 Task: Search one way flight ticket for 2 adults, 4 children and 1 infant on lap in business from Newark: Newark Liberty International Airport to Greensboro: Piedmont Triad International Airport on 5-1-2023. Price is upto 20000. Outbound departure time preference is 7:00.
Action: Mouse moved to (170, 135)
Screenshot: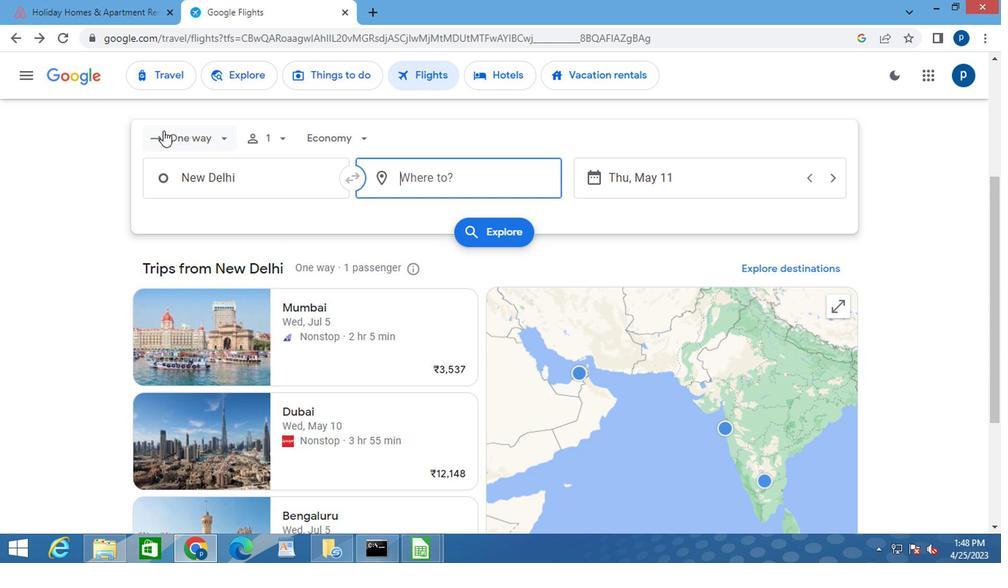 
Action: Mouse pressed left at (170, 135)
Screenshot: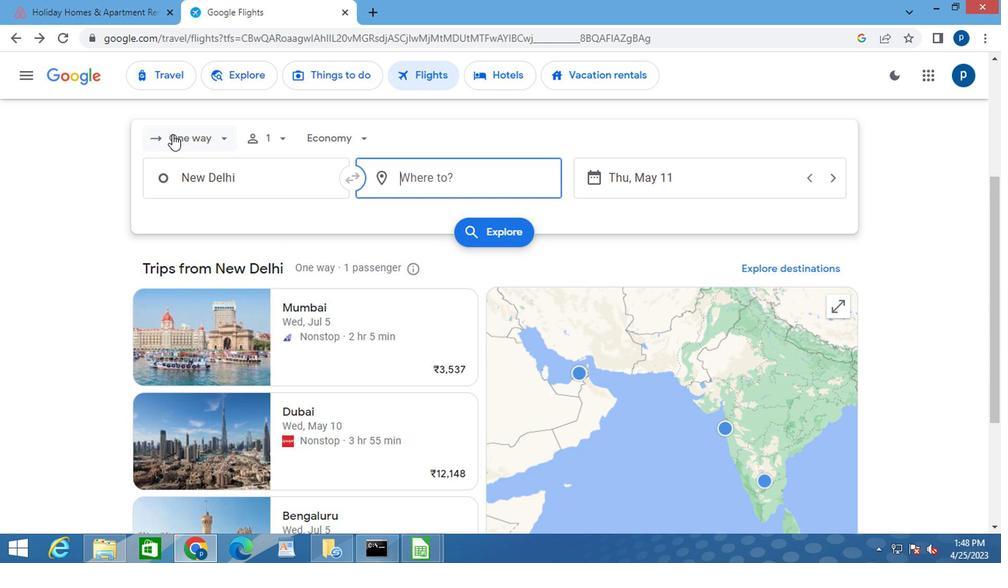 
Action: Mouse moved to (186, 204)
Screenshot: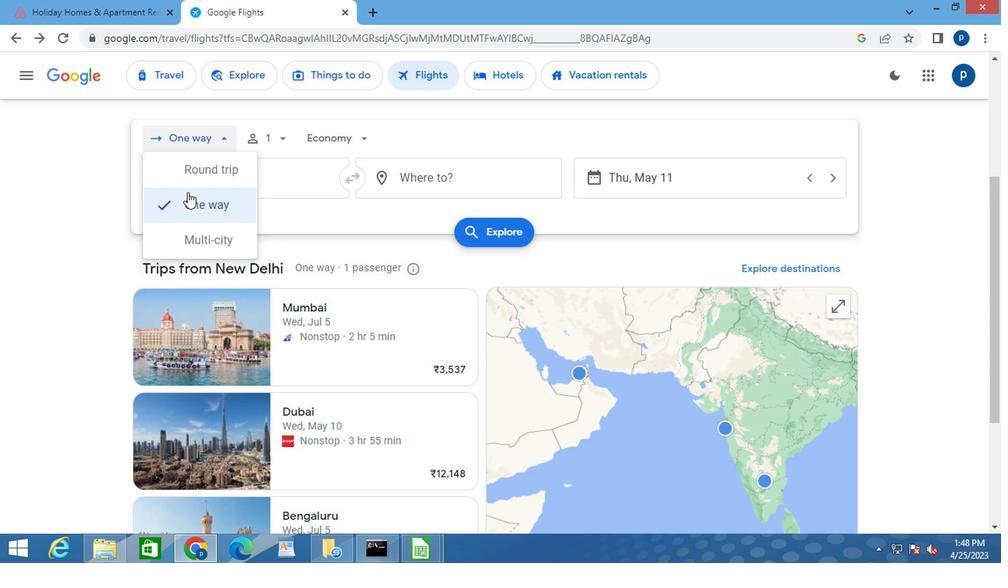 
Action: Mouse pressed left at (186, 204)
Screenshot: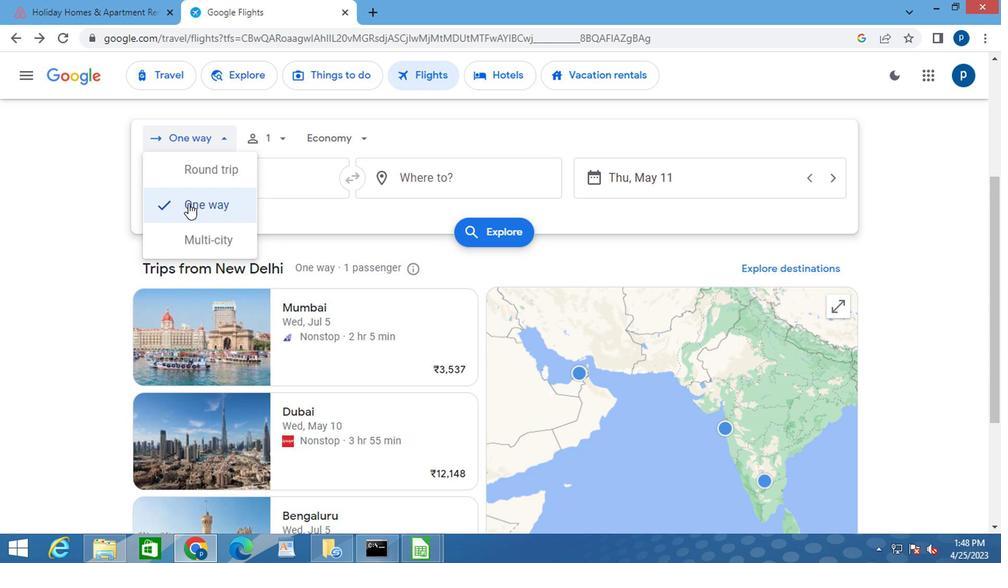 
Action: Mouse moved to (281, 136)
Screenshot: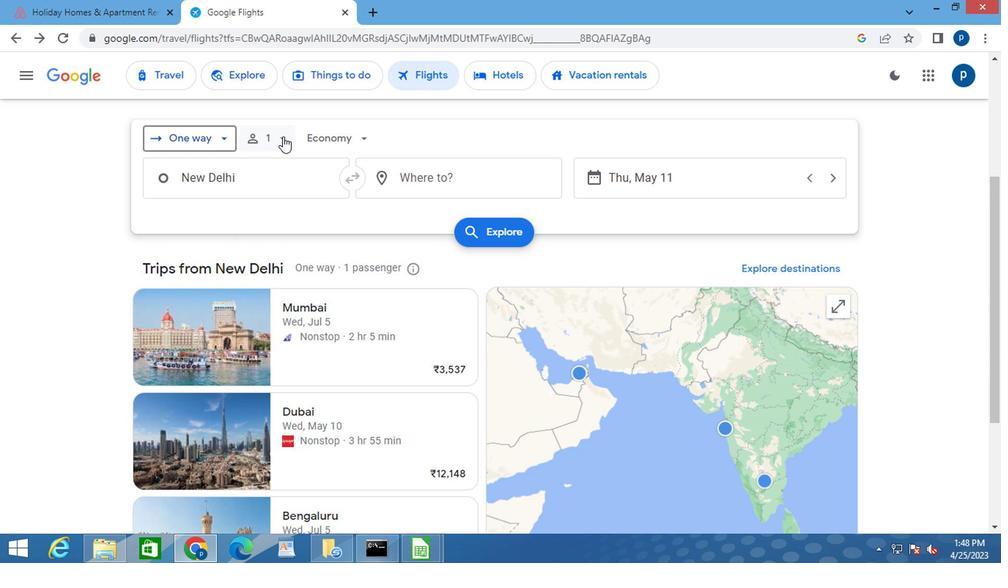 
Action: Mouse pressed left at (281, 136)
Screenshot: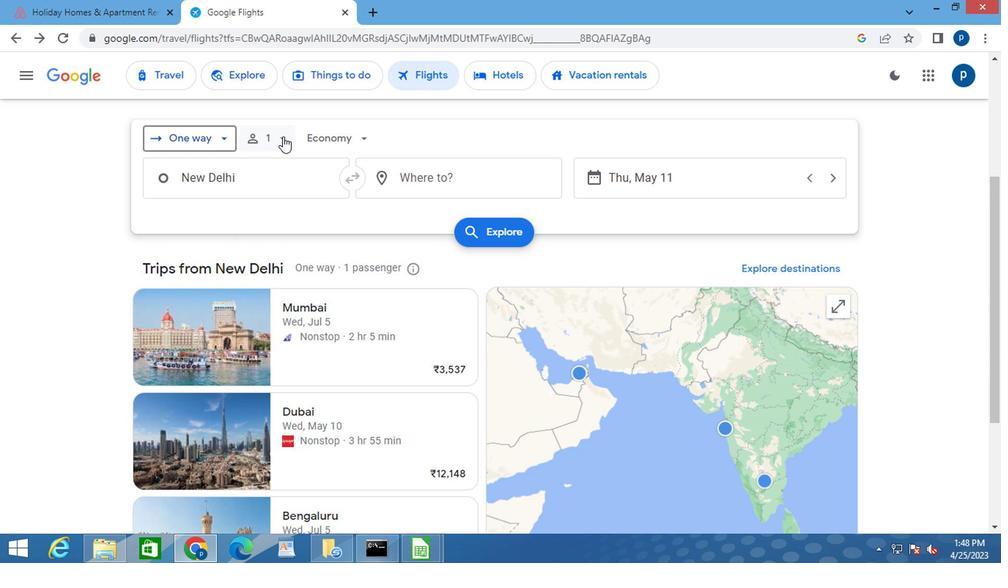 
Action: Mouse moved to (394, 179)
Screenshot: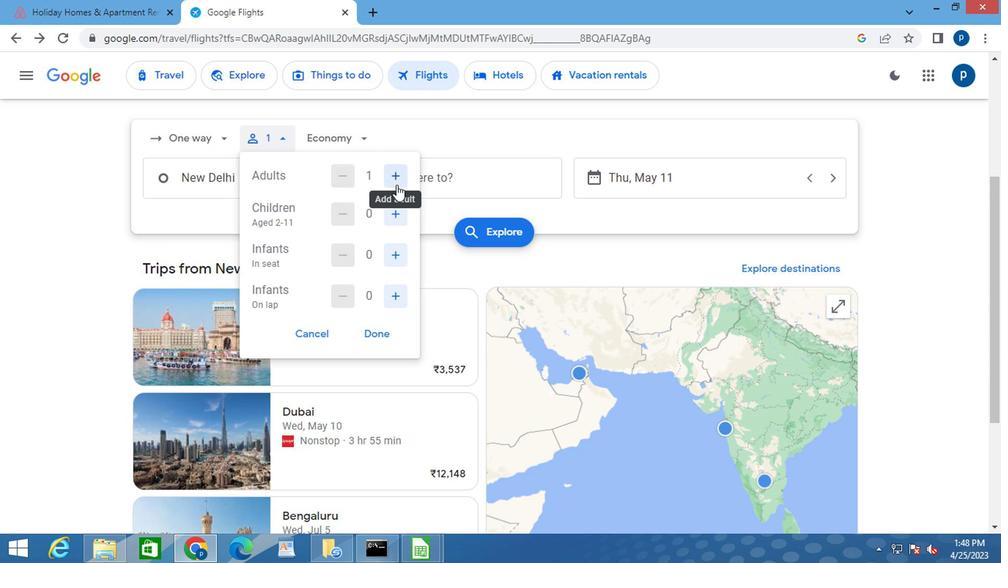 
Action: Mouse pressed left at (394, 179)
Screenshot: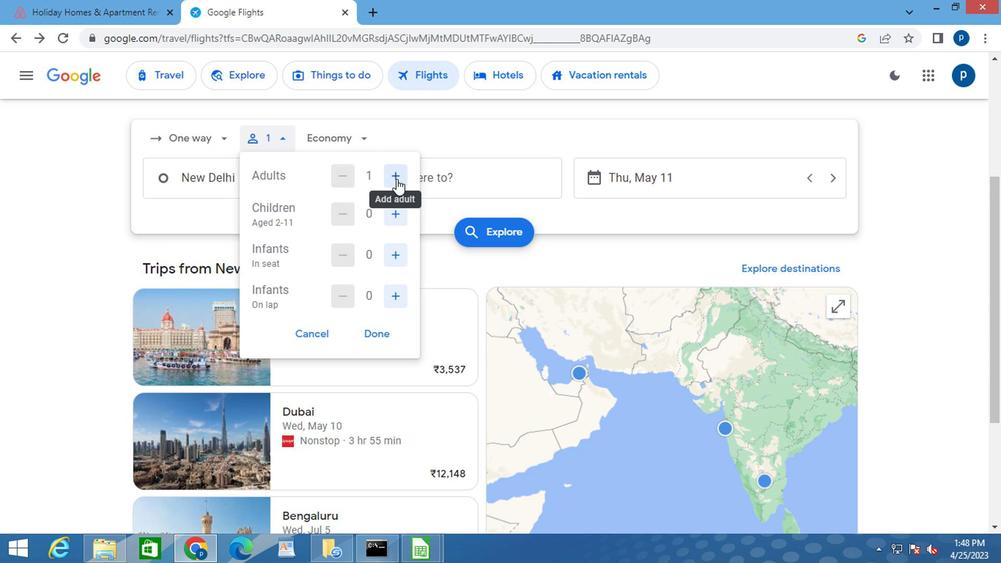 
Action: Mouse moved to (392, 210)
Screenshot: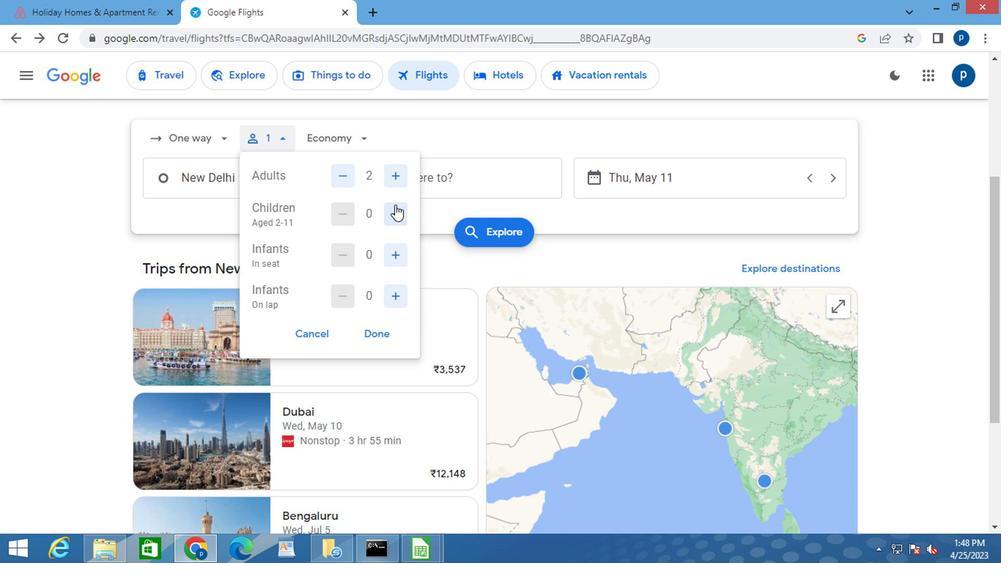 
Action: Mouse pressed left at (392, 210)
Screenshot: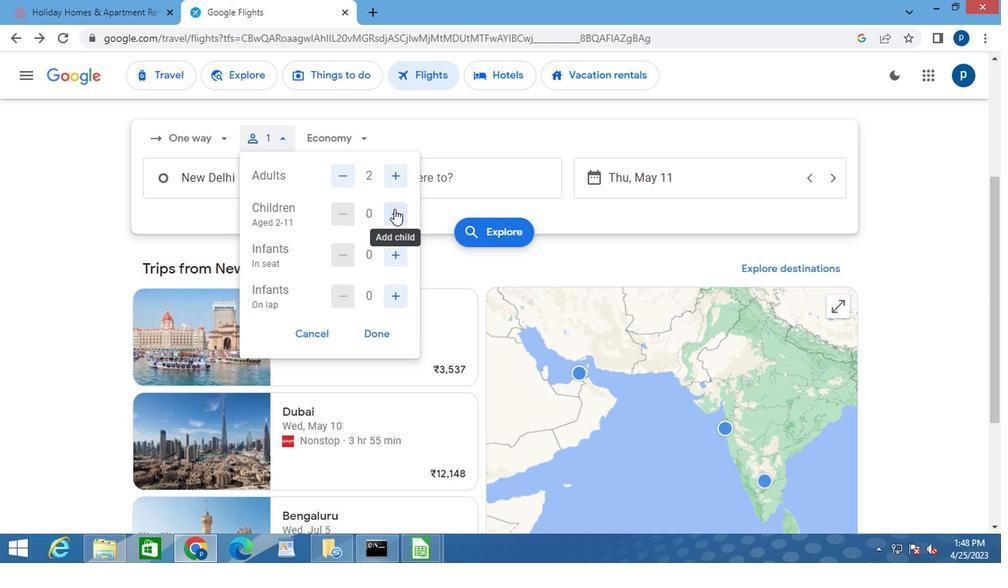 
Action: Mouse pressed left at (392, 210)
Screenshot: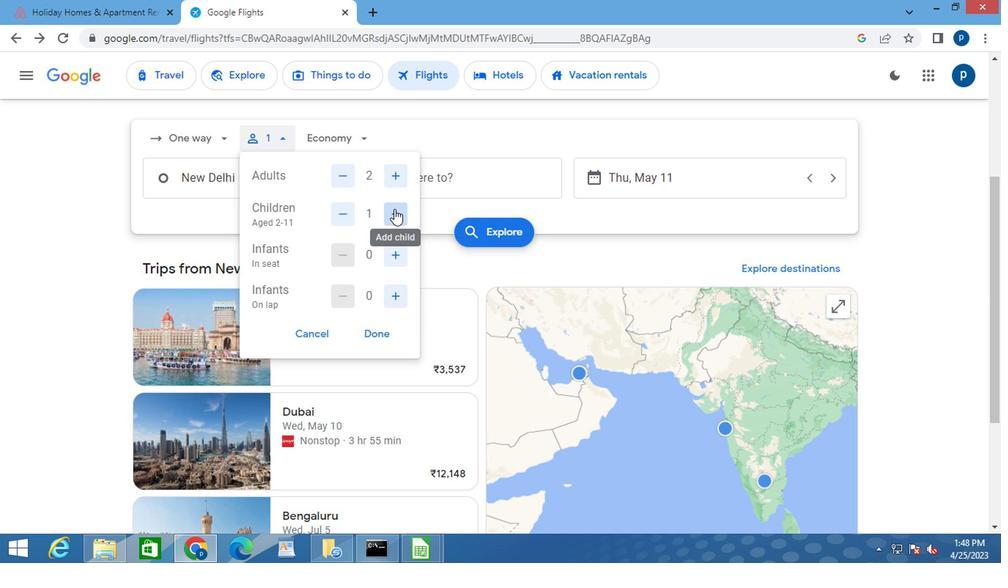 
Action: Mouse pressed left at (392, 210)
Screenshot: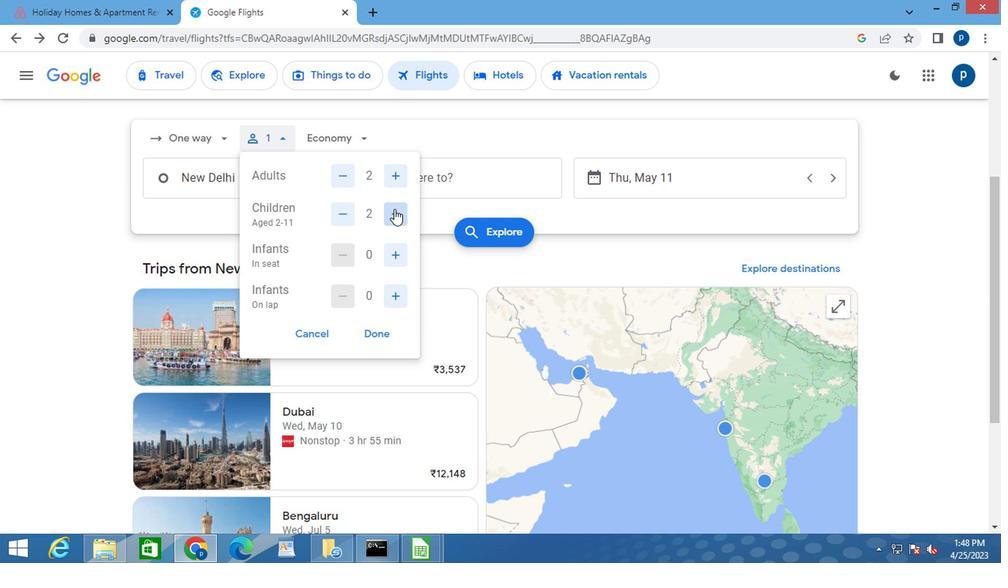 
Action: Mouse pressed left at (392, 210)
Screenshot: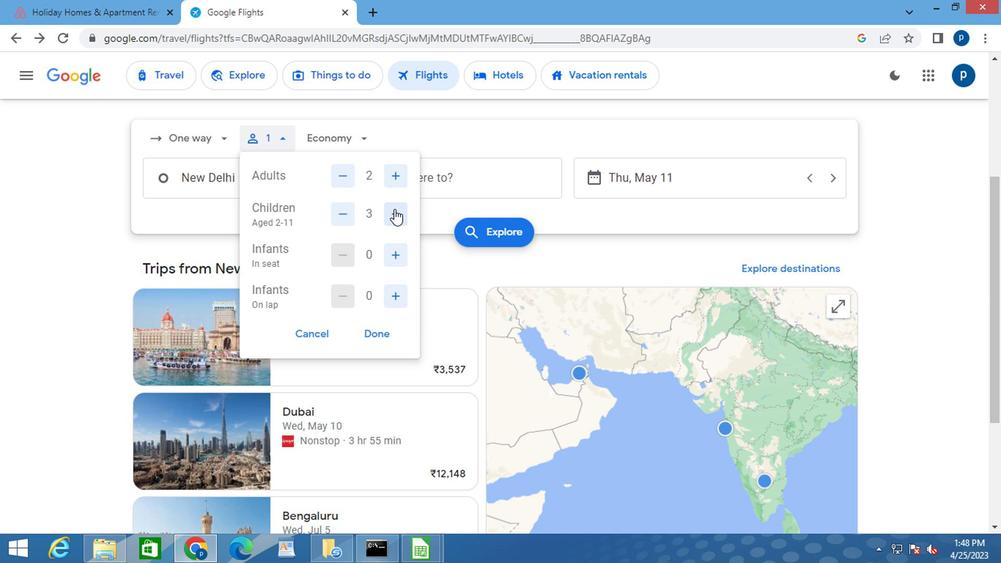 
Action: Mouse moved to (389, 299)
Screenshot: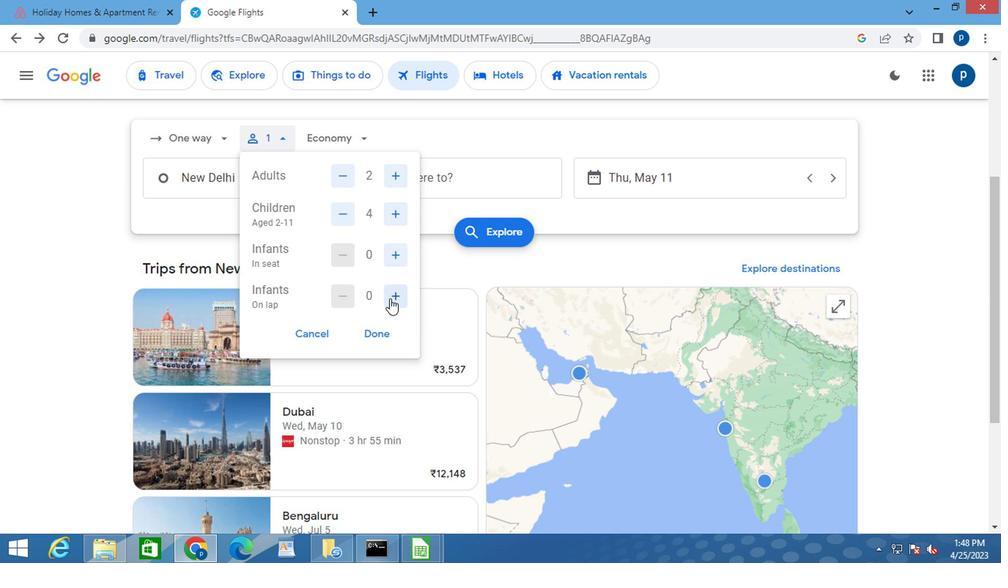 
Action: Mouse pressed left at (389, 299)
Screenshot: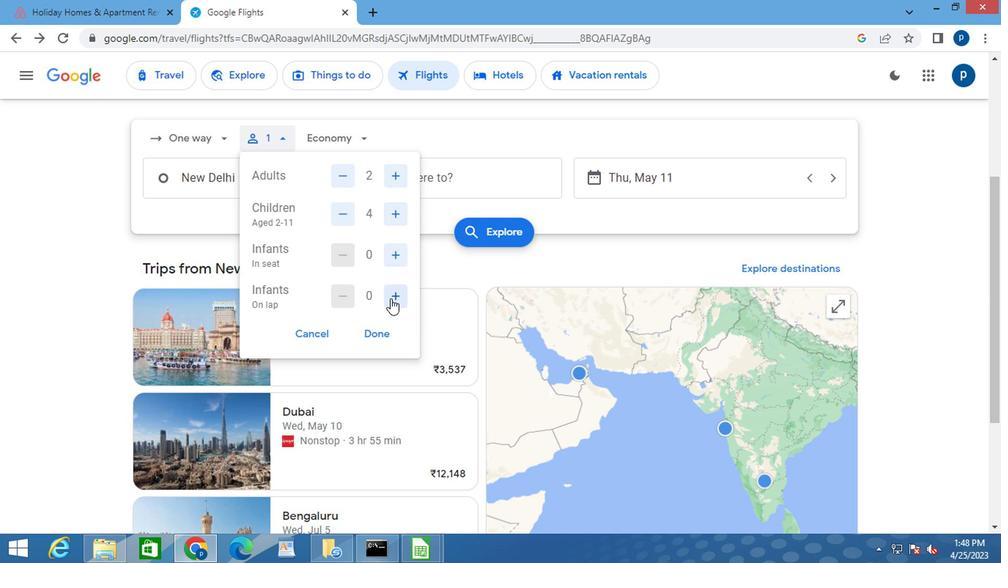 
Action: Mouse moved to (376, 329)
Screenshot: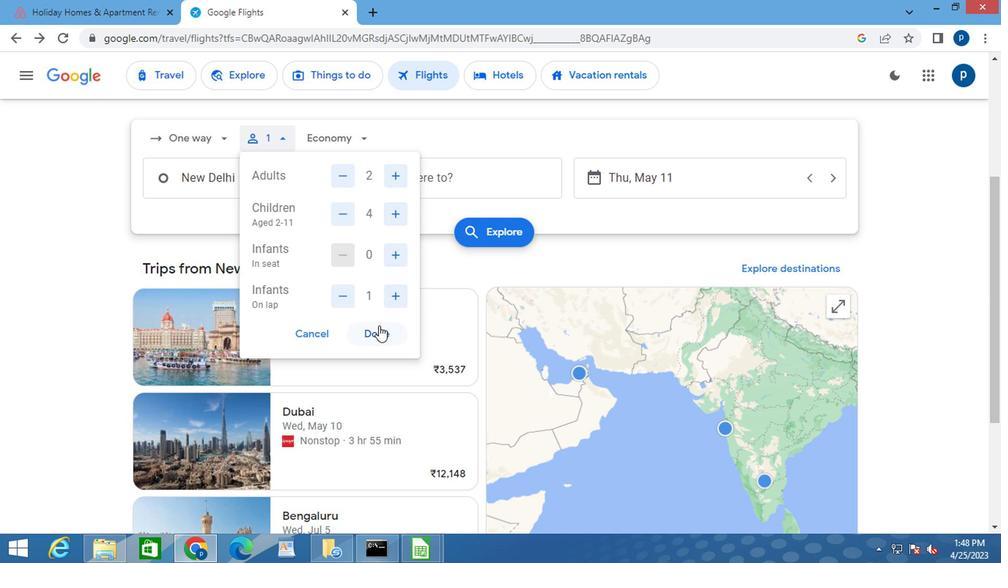 
Action: Mouse pressed left at (376, 329)
Screenshot: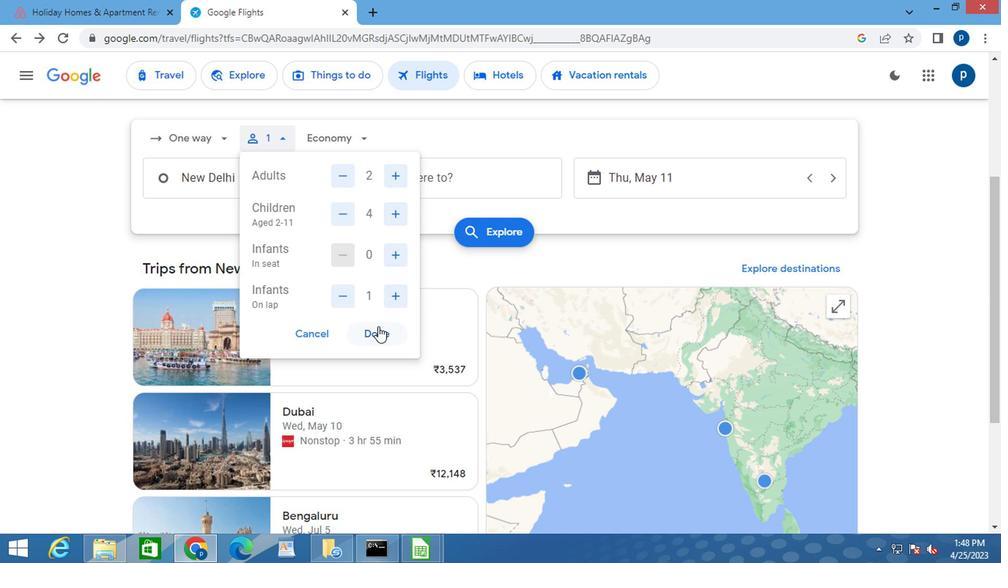 
Action: Mouse moved to (339, 133)
Screenshot: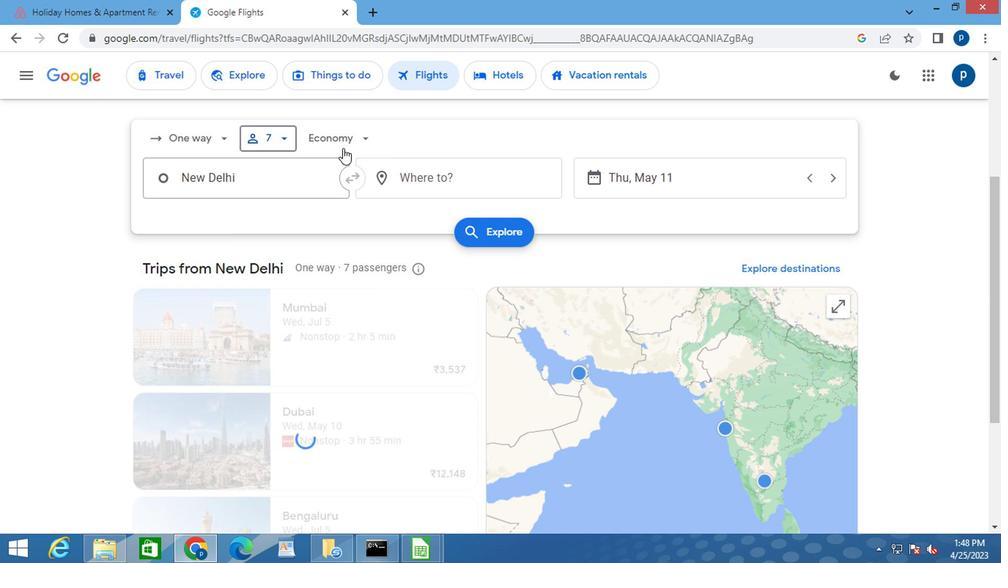 
Action: Mouse pressed left at (339, 133)
Screenshot: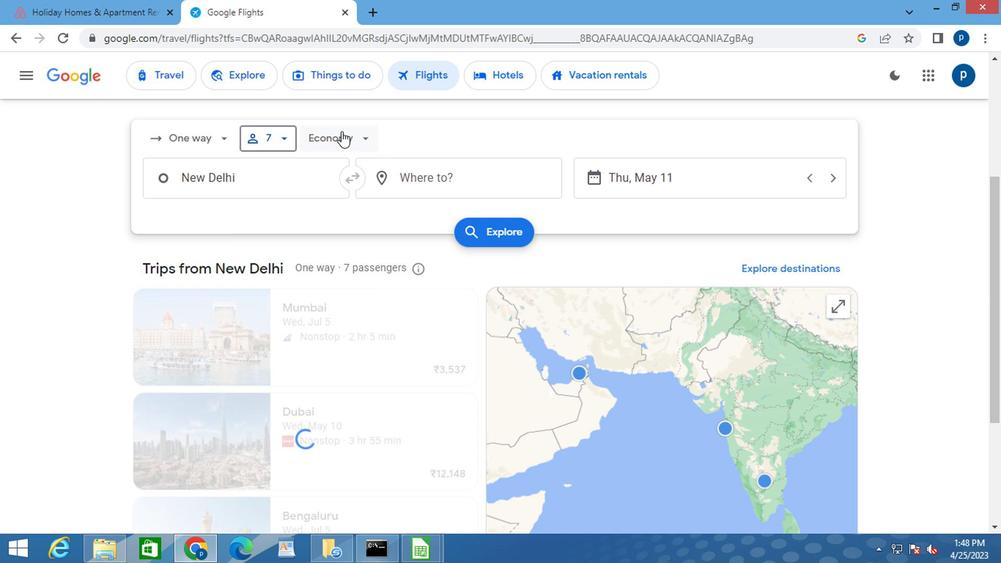 
Action: Mouse moved to (368, 238)
Screenshot: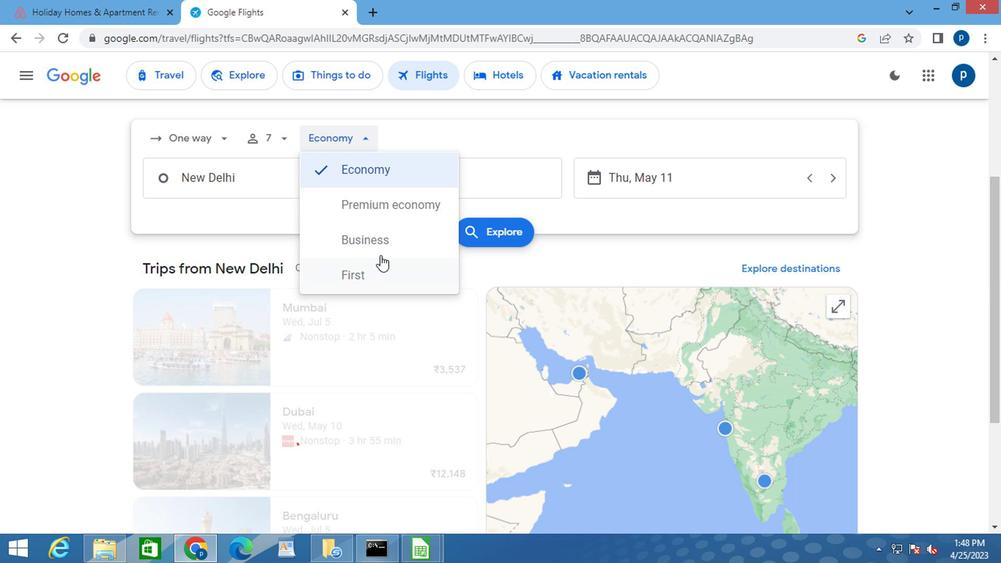 
Action: Mouse pressed left at (368, 238)
Screenshot: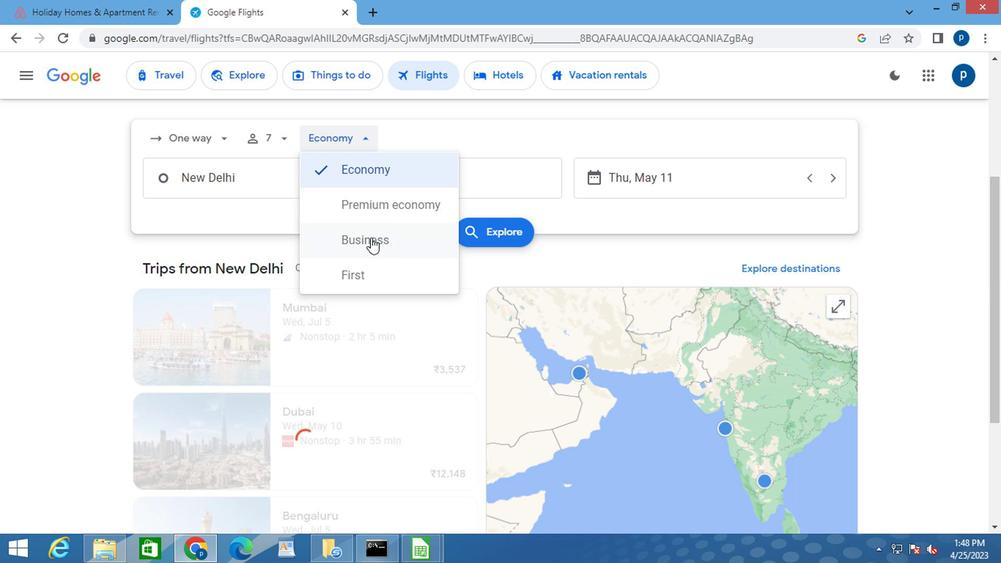 
Action: Mouse moved to (208, 183)
Screenshot: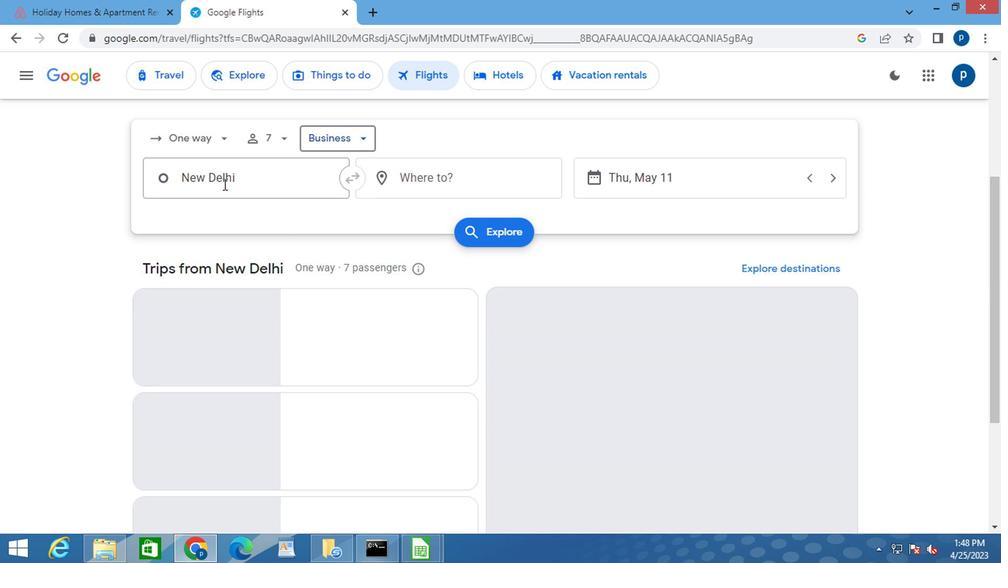 
Action: Mouse pressed left at (208, 183)
Screenshot: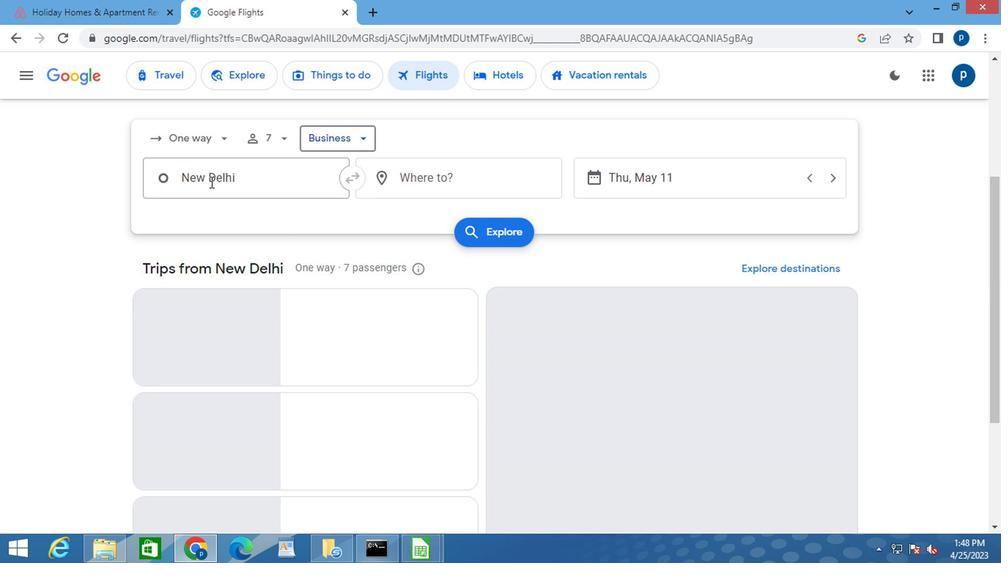 
Action: Mouse pressed left at (208, 183)
Screenshot: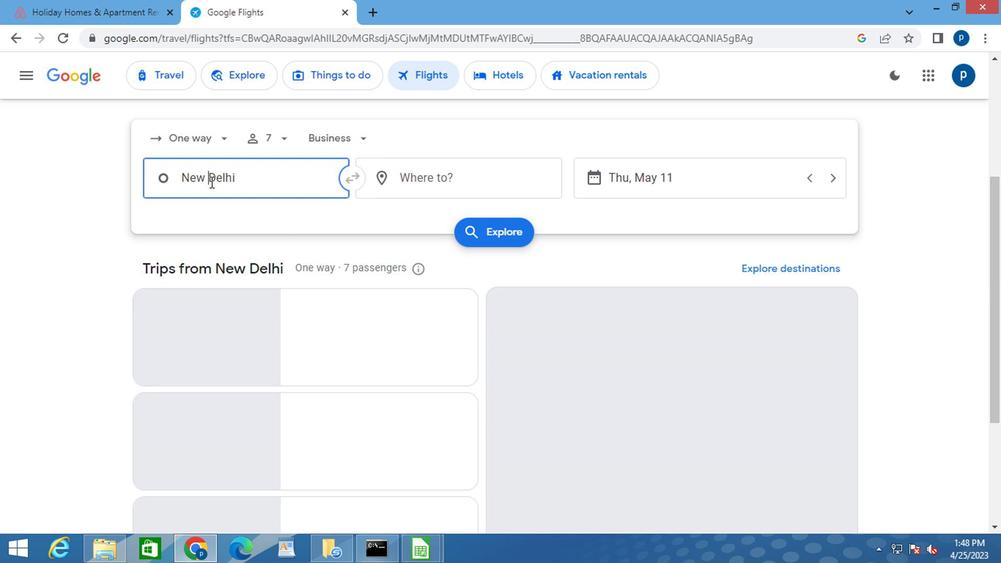 
Action: Mouse moved to (208, 182)
Screenshot: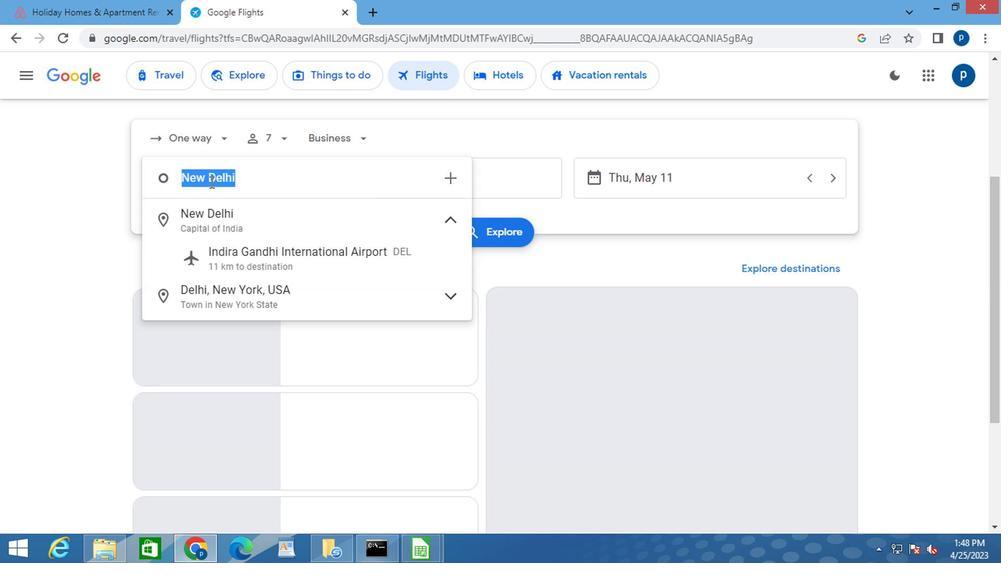 
Action: Key pressed <Key.delete><Key.caps_lock>n<Key.caps_lock><Key.backspace>n<Key.caps_lock>ewark<Key.space><Key.caps_lock>l<Key.caps_lock>iber
Screenshot: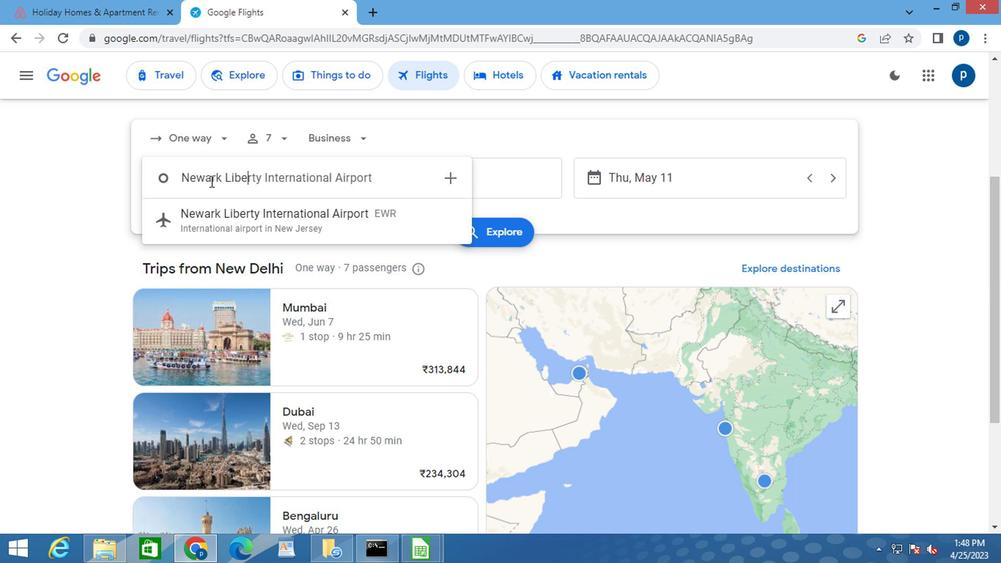 
Action: Mouse moved to (236, 227)
Screenshot: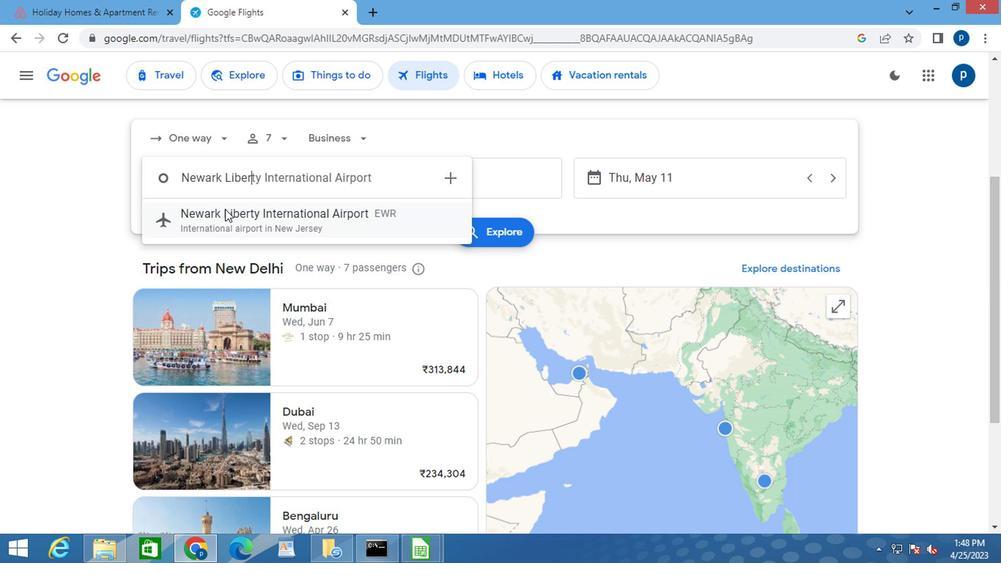 
Action: Mouse pressed left at (236, 227)
Screenshot: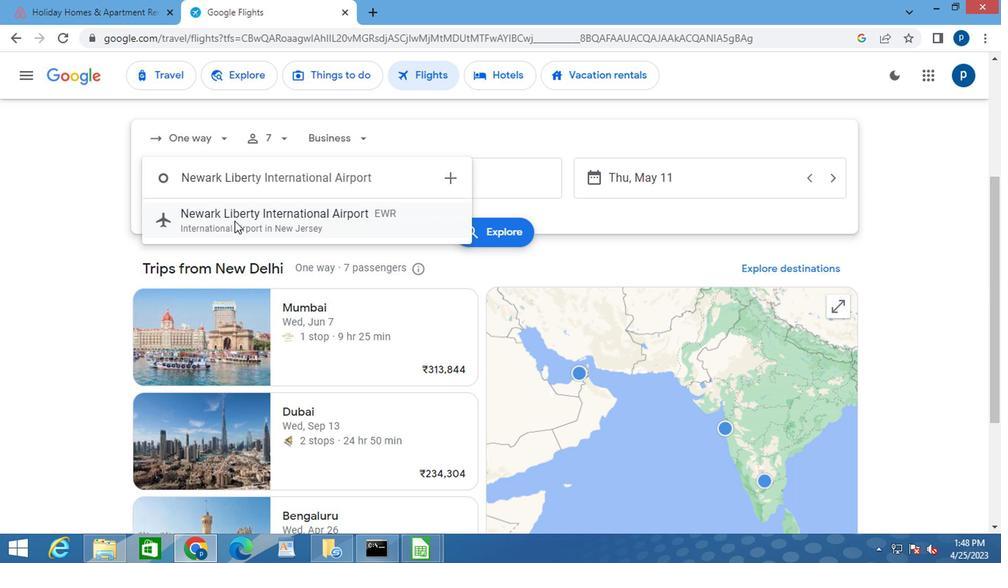 
Action: Mouse moved to (435, 184)
Screenshot: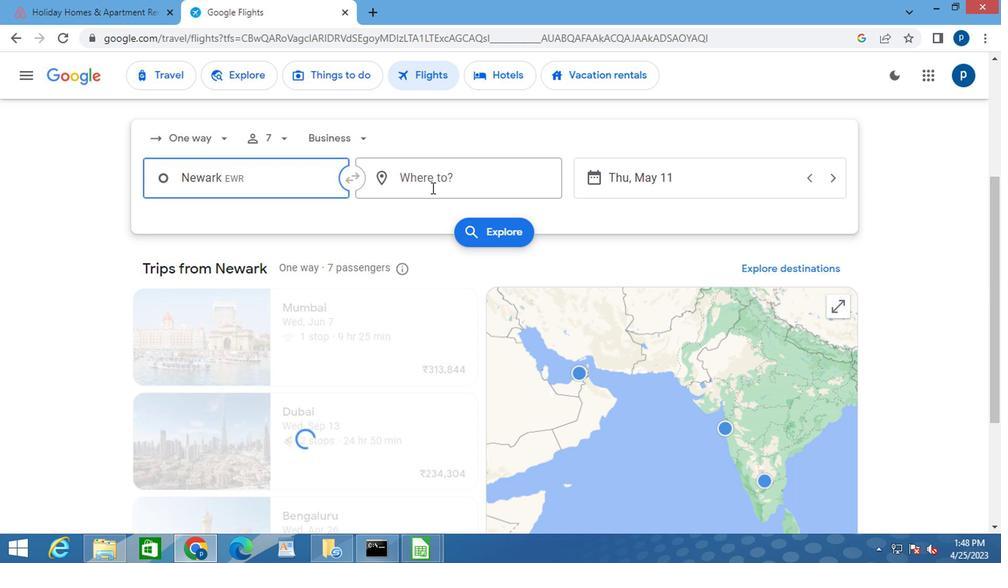
Action: Mouse pressed left at (435, 184)
Screenshot: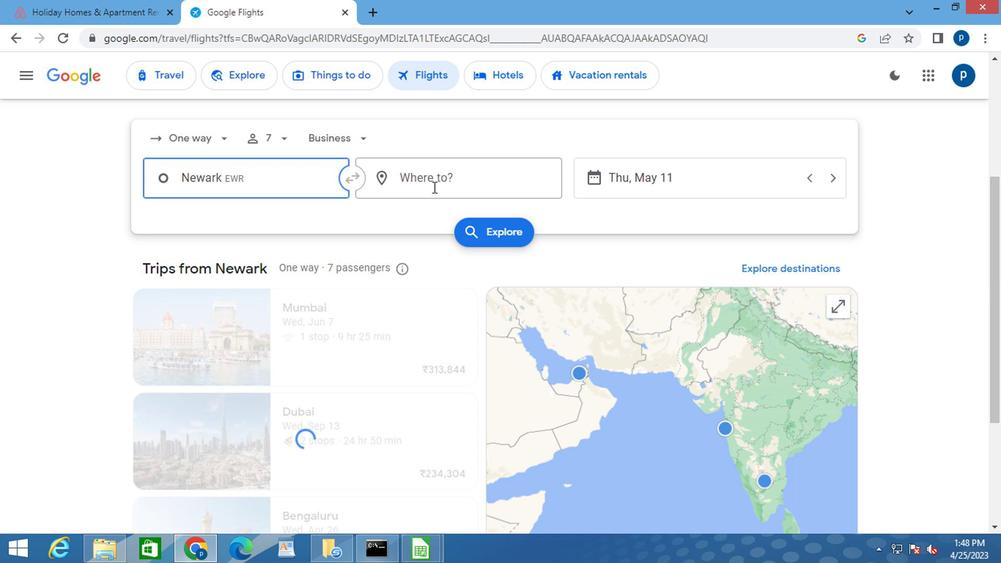 
Action: Key pressed <Key.caps_lock>p<Key.caps_lock>iedmon
Screenshot: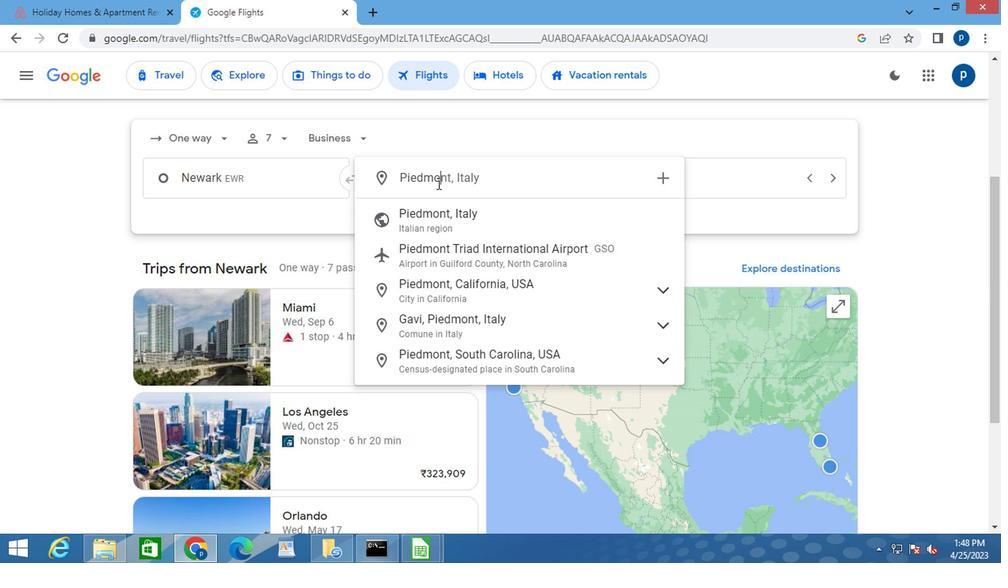 
Action: Mouse moved to (463, 253)
Screenshot: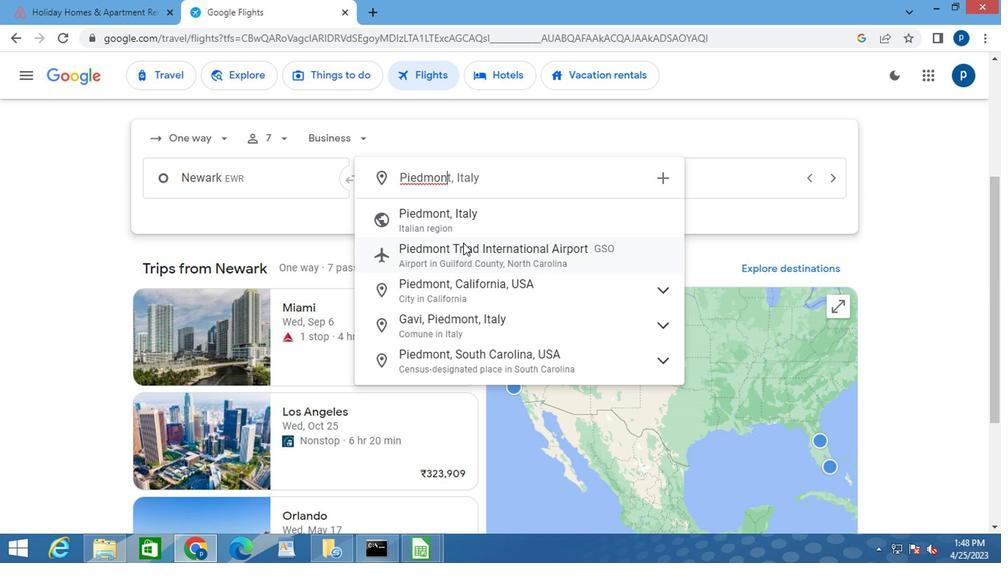 
Action: Mouse pressed left at (463, 253)
Screenshot: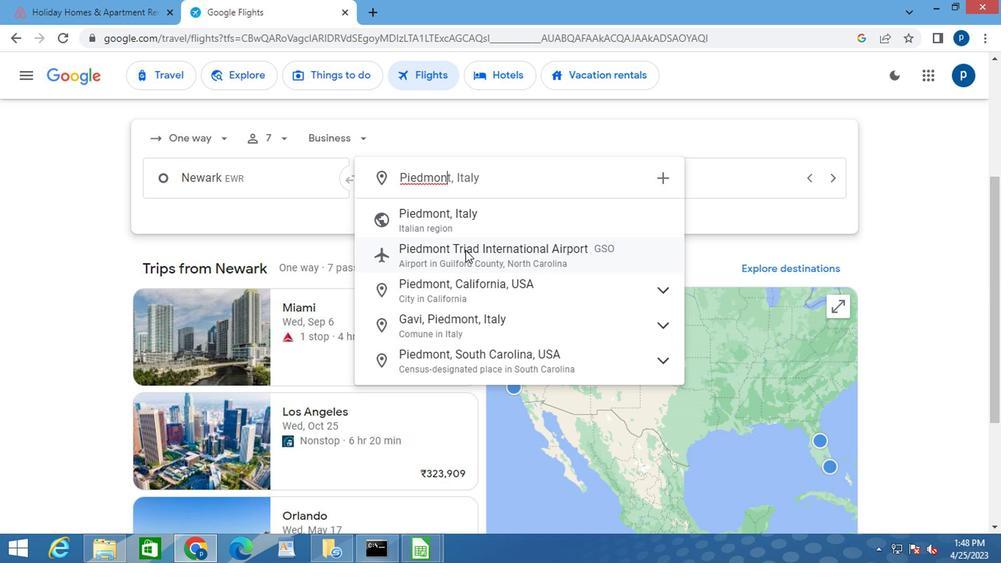 
Action: Mouse moved to (593, 181)
Screenshot: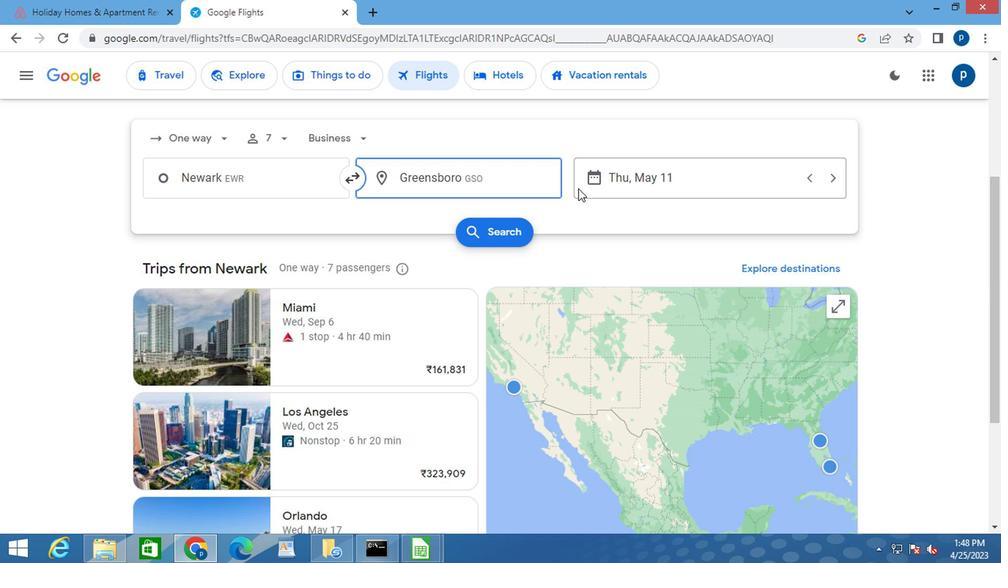 
Action: Mouse pressed left at (593, 181)
Screenshot: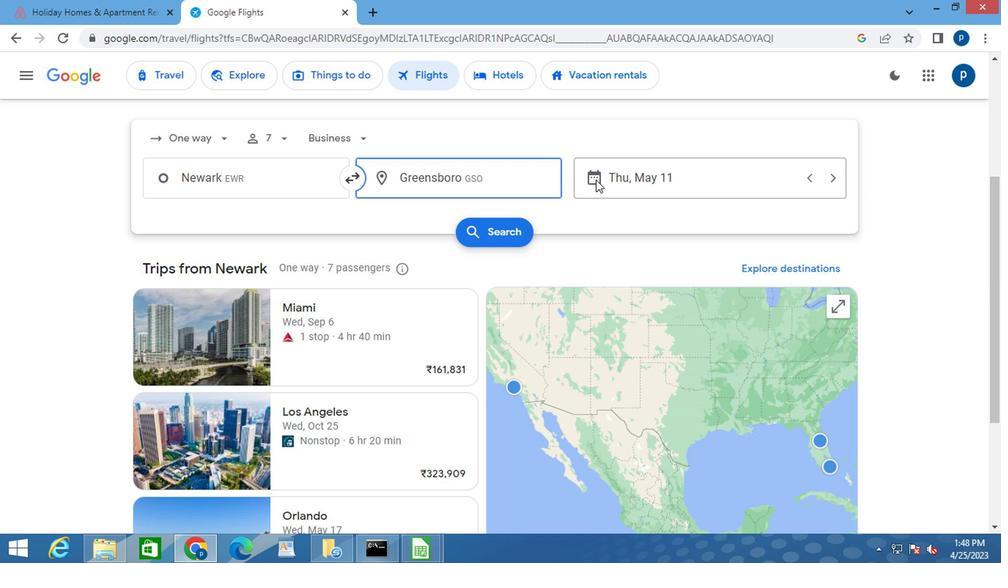 
Action: Mouse moved to (635, 268)
Screenshot: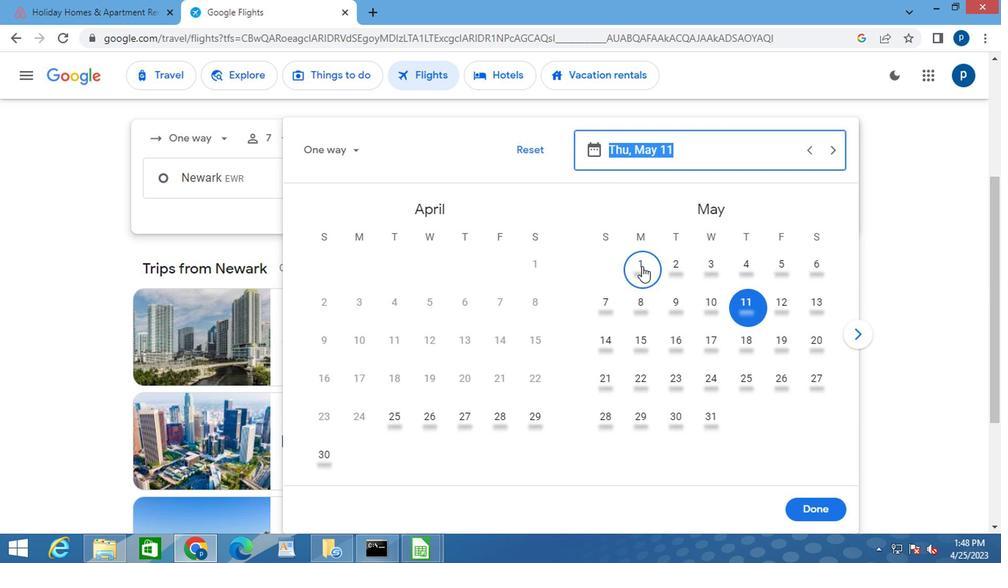
Action: Mouse pressed left at (635, 268)
Screenshot: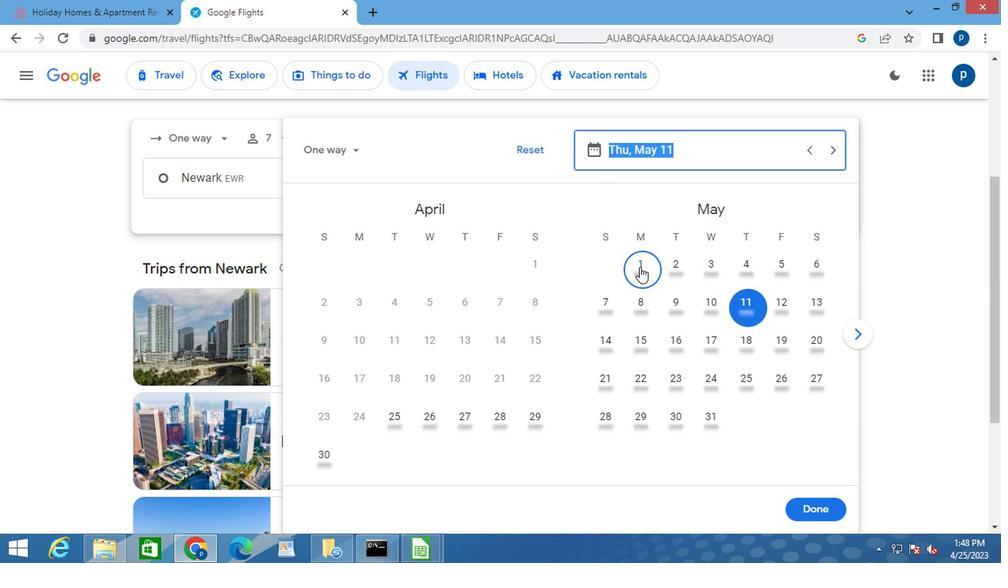 
Action: Mouse moved to (819, 515)
Screenshot: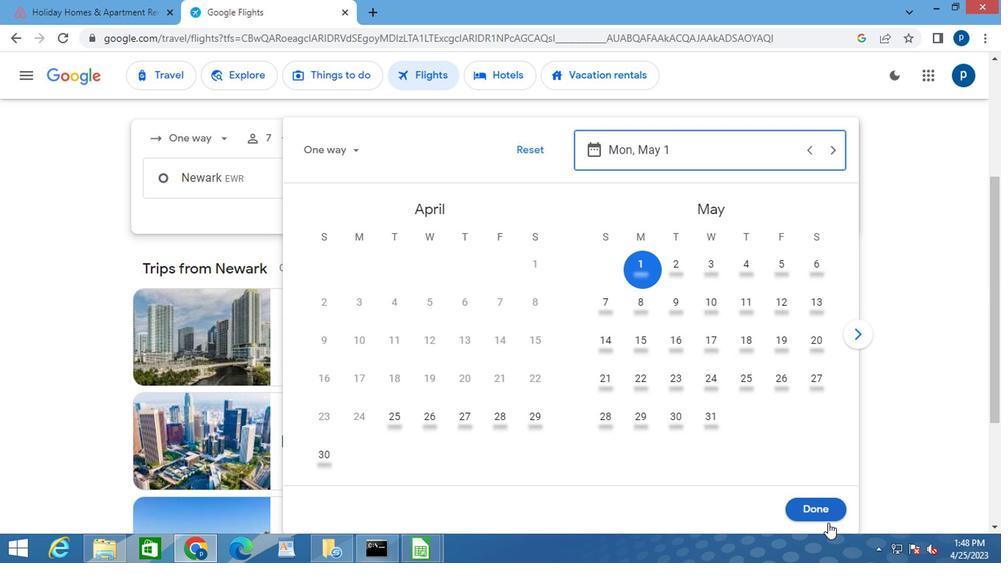 
Action: Mouse pressed left at (819, 515)
Screenshot: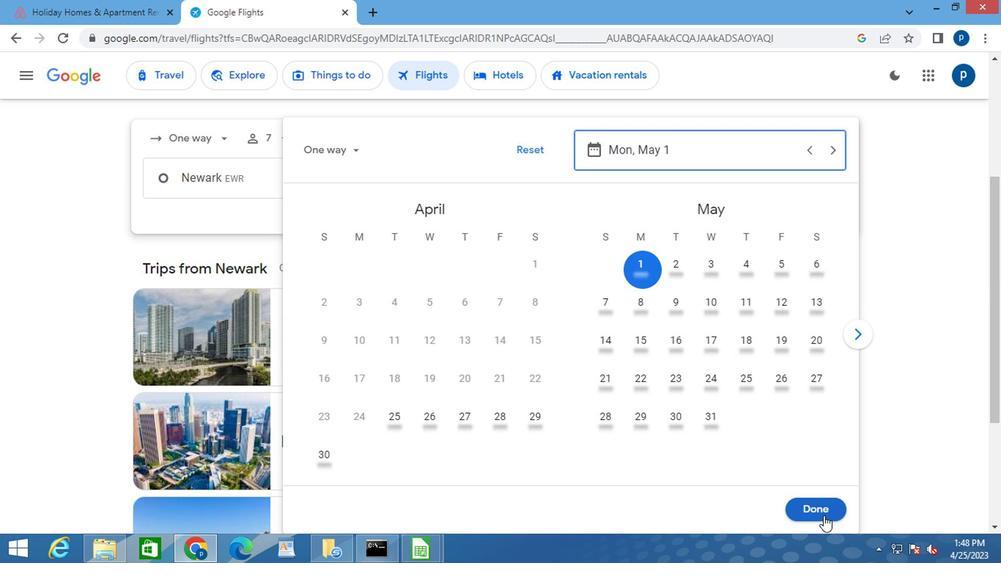 
Action: Mouse moved to (485, 242)
Screenshot: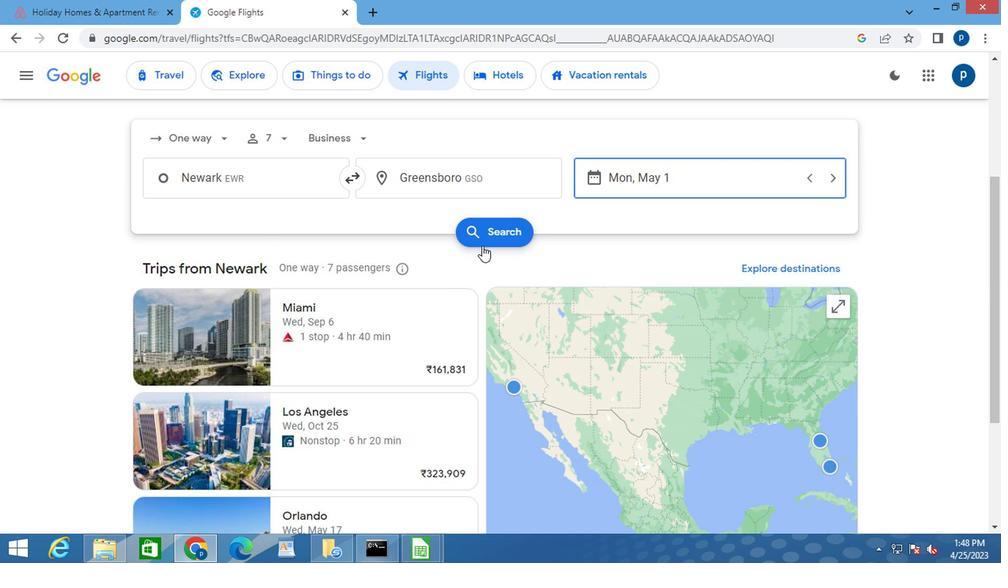 
Action: Mouse pressed left at (485, 242)
Screenshot: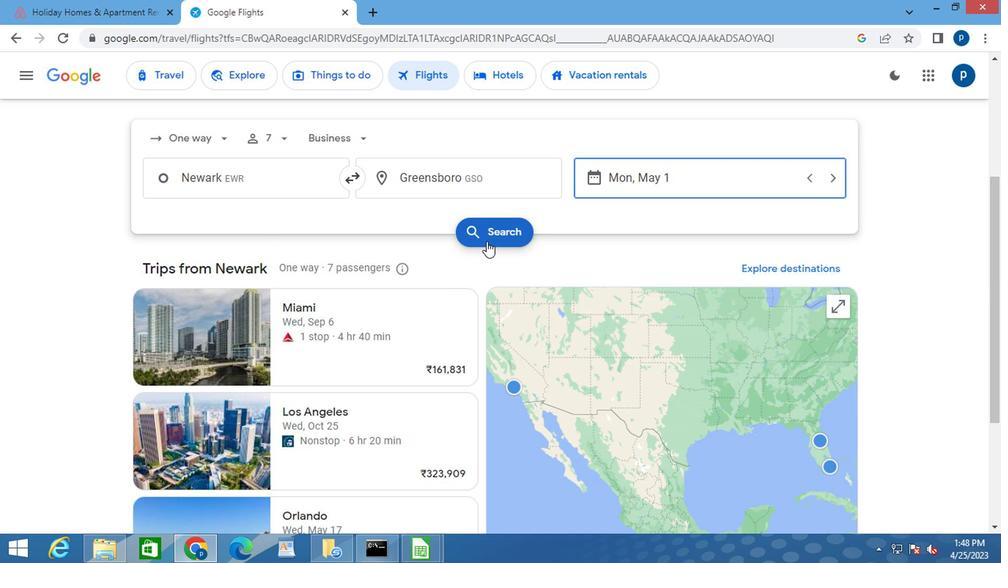 
Action: Mouse moved to (152, 209)
Screenshot: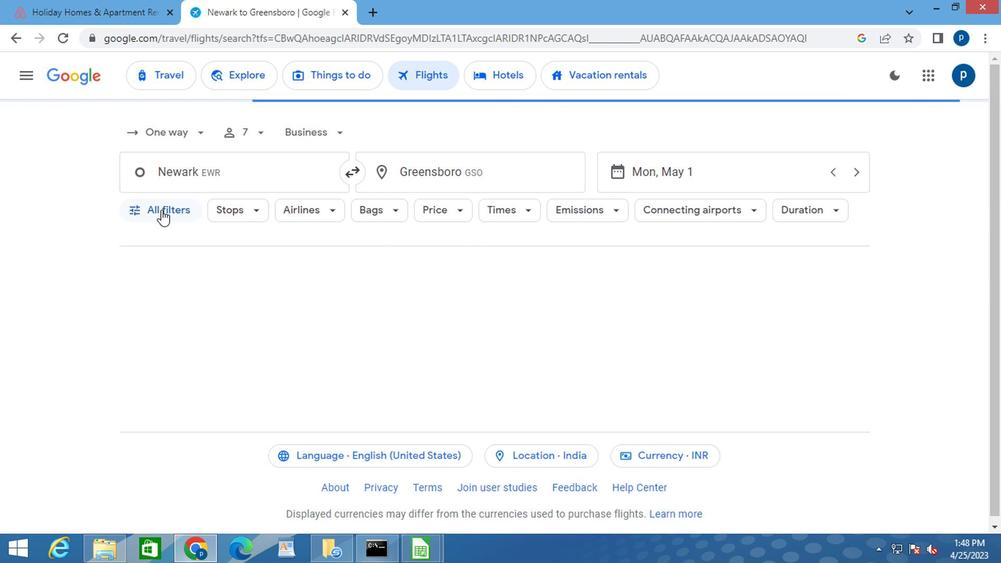 
Action: Mouse pressed left at (152, 209)
Screenshot: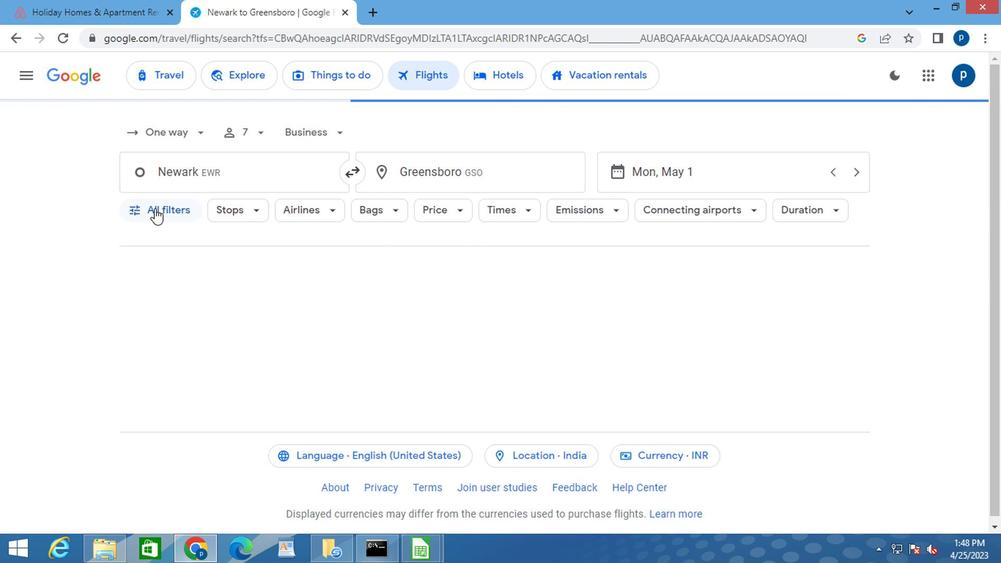 
Action: Mouse moved to (261, 329)
Screenshot: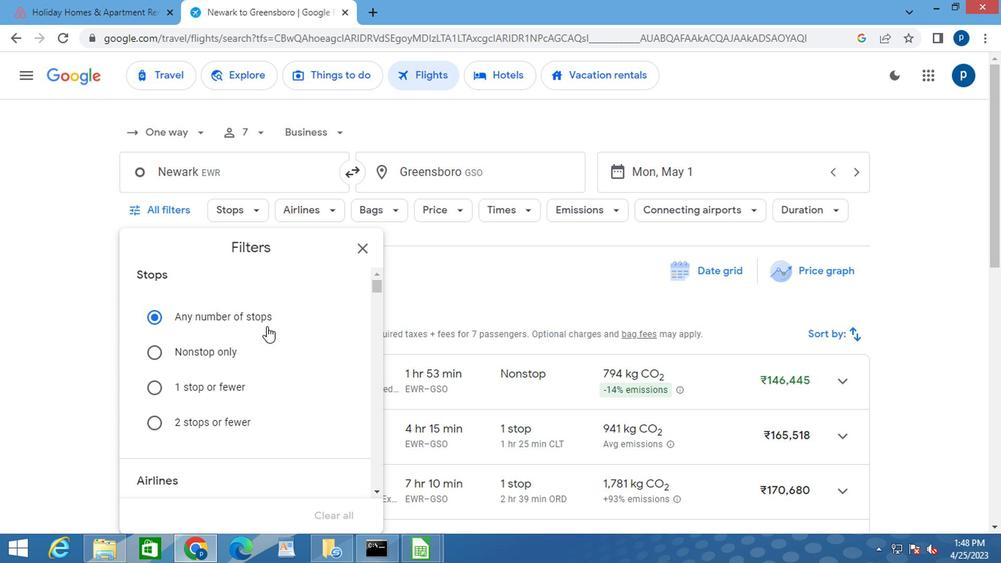 
Action: Mouse scrolled (261, 329) with delta (0, 0)
Screenshot: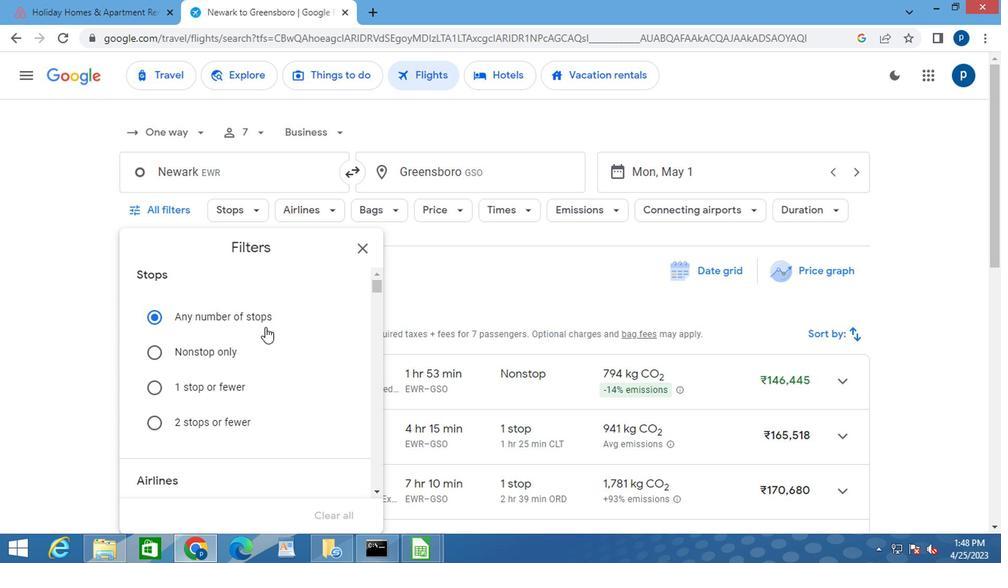 
Action: Mouse moved to (255, 329)
Screenshot: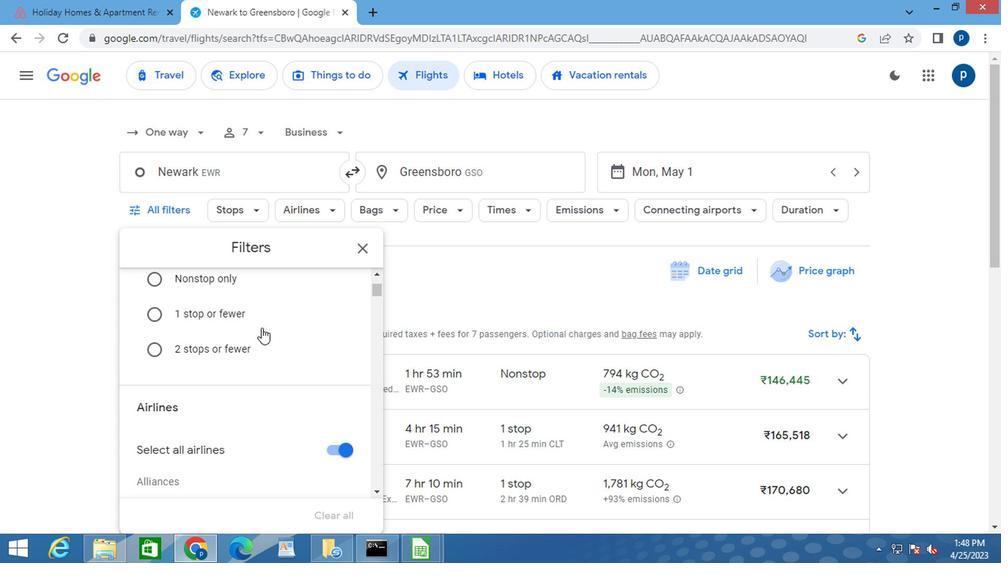 
Action: Mouse scrolled (255, 328) with delta (0, -1)
Screenshot: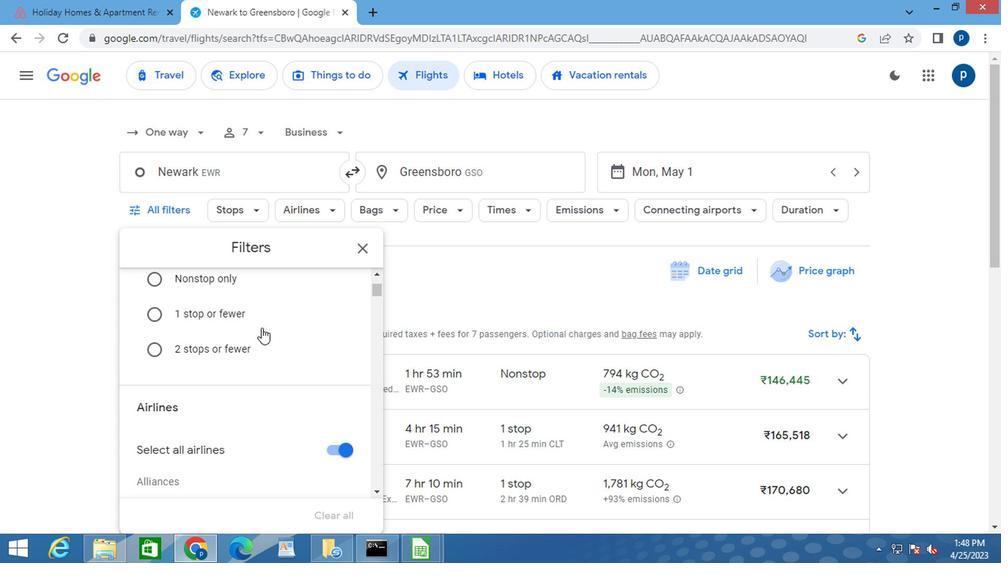 
Action: Mouse moved to (247, 326)
Screenshot: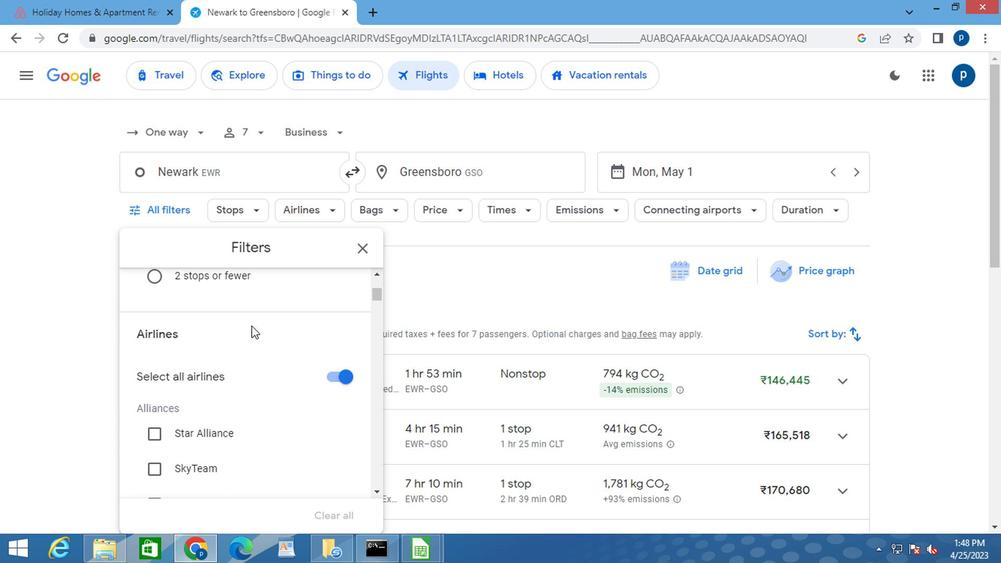 
Action: Mouse scrolled (247, 326) with delta (0, 0)
Screenshot: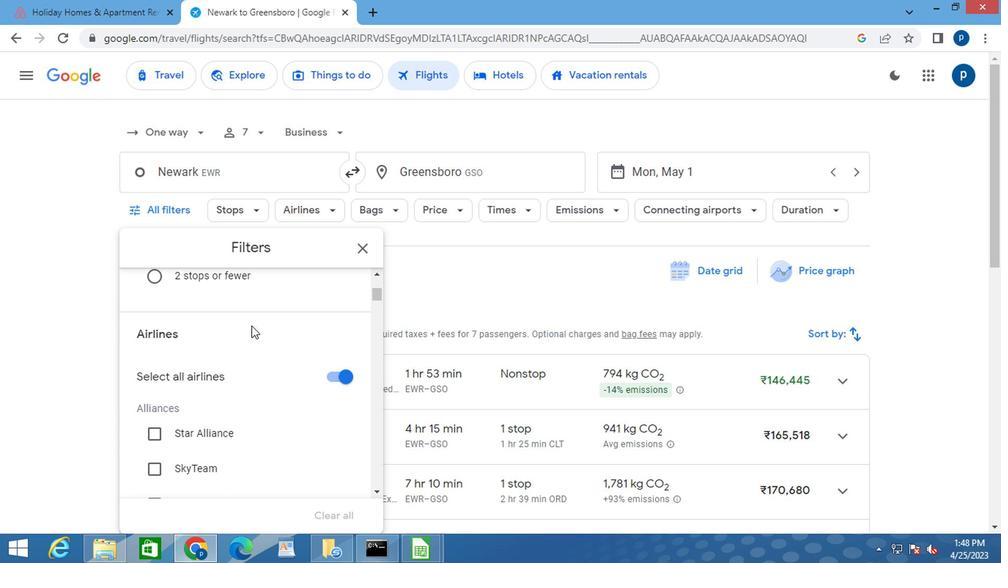 
Action: Mouse moved to (246, 326)
Screenshot: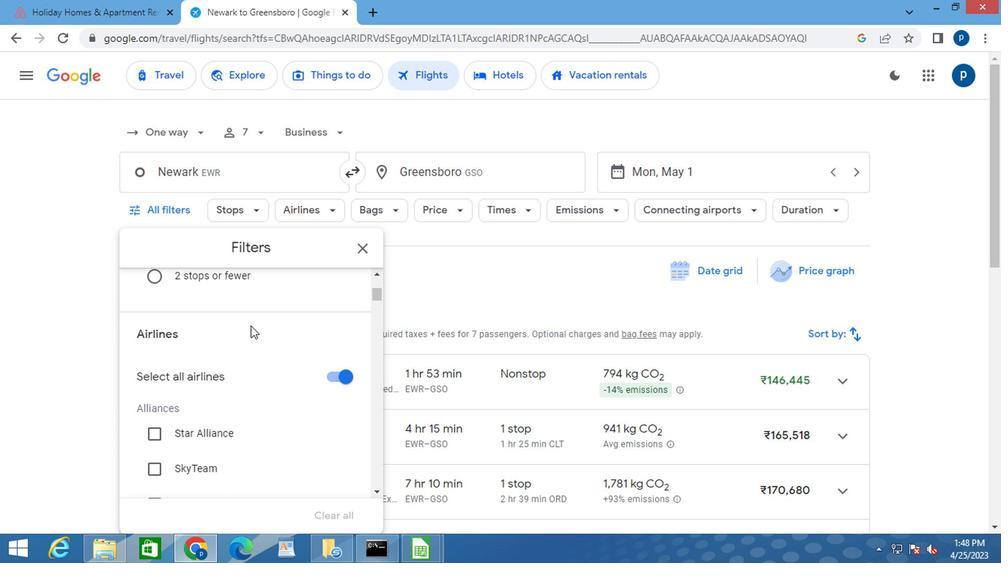 
Action: Mouse scrolled (246, 326) with delta (0, 0)
Screenshot: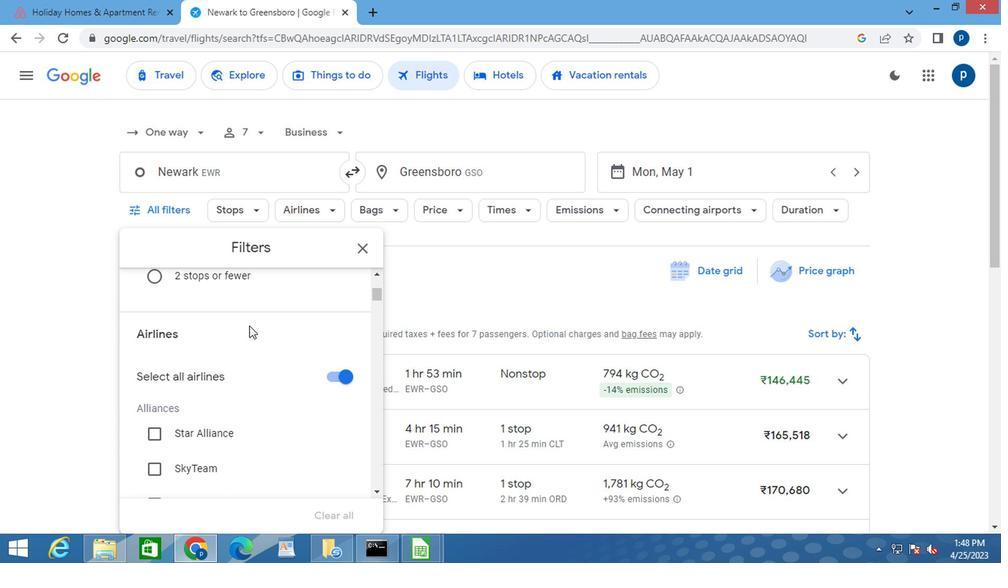 
Action: Mouse moved to (246, 329)
Screenshot: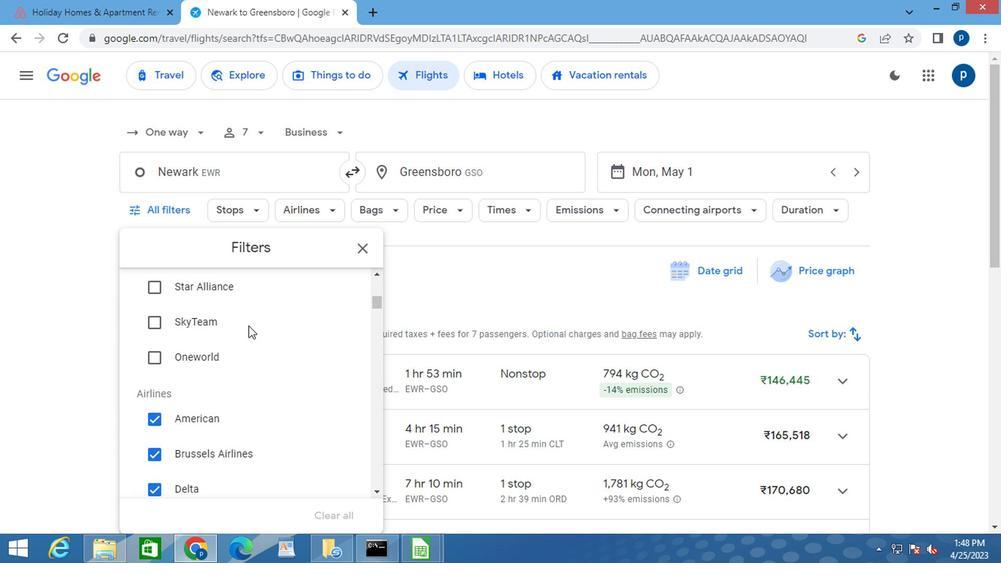 
Action: Mouse scrolled (246, 328) with delta (0, -1)
Screenshot: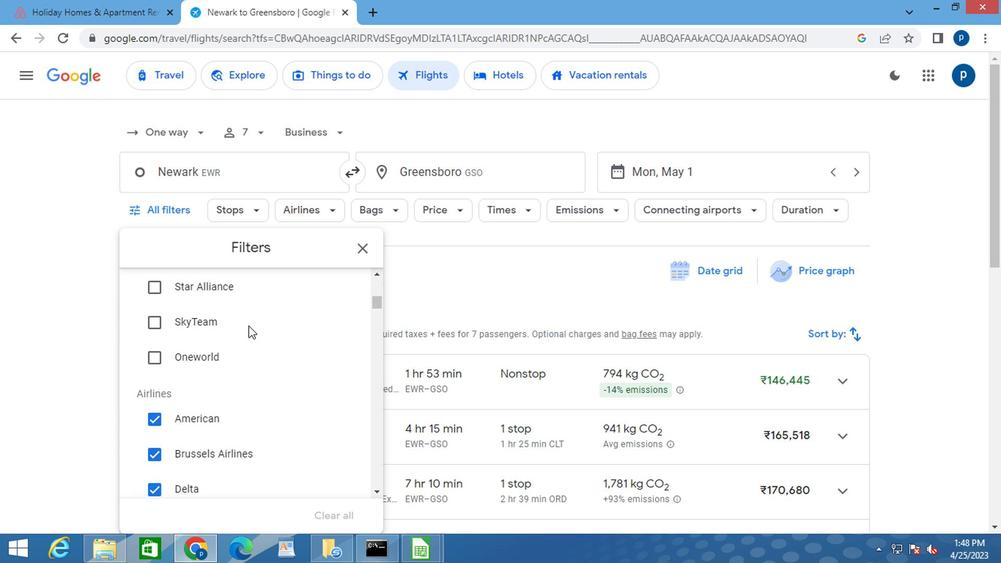 
Action: Mouse moved to (247, 330)
Screenshot: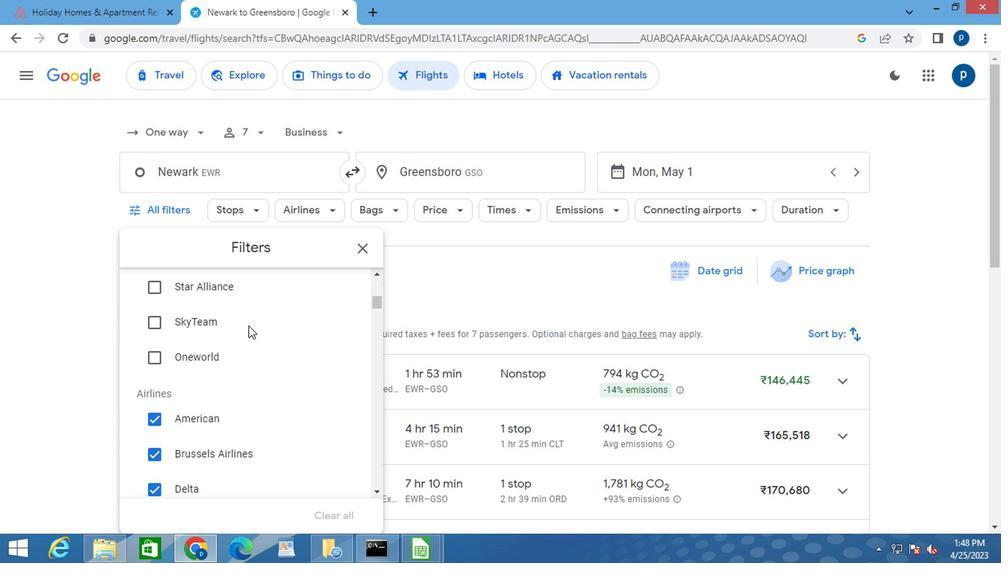 
Action: Mouse scrolled (247, 329) with delta (0, 0)
Screenshot: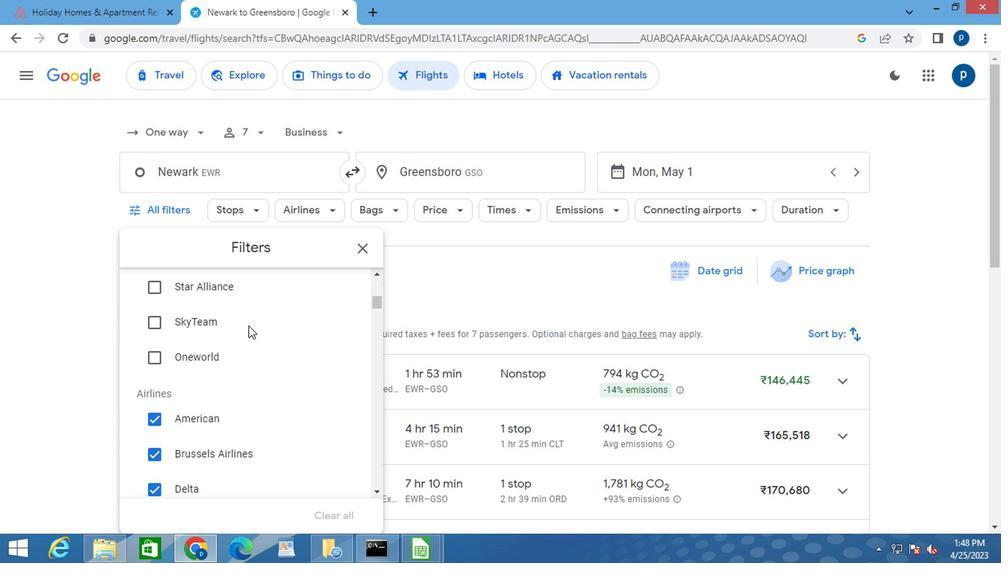 
Action: Mouse moved to (247, 331)
Screenshot: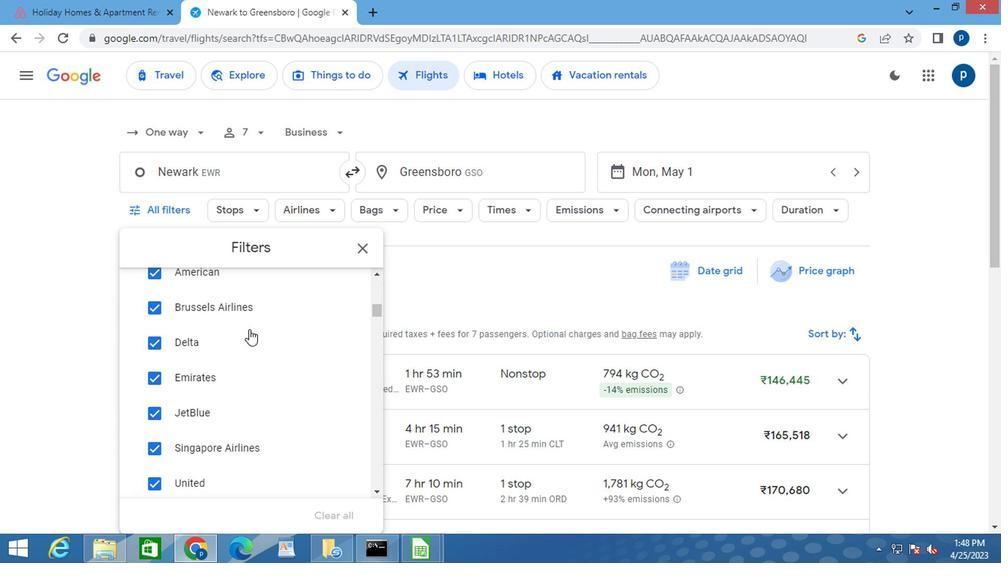 
Action: Mouse scrolled (247, 330) with delta (0, -1)
Screenshot: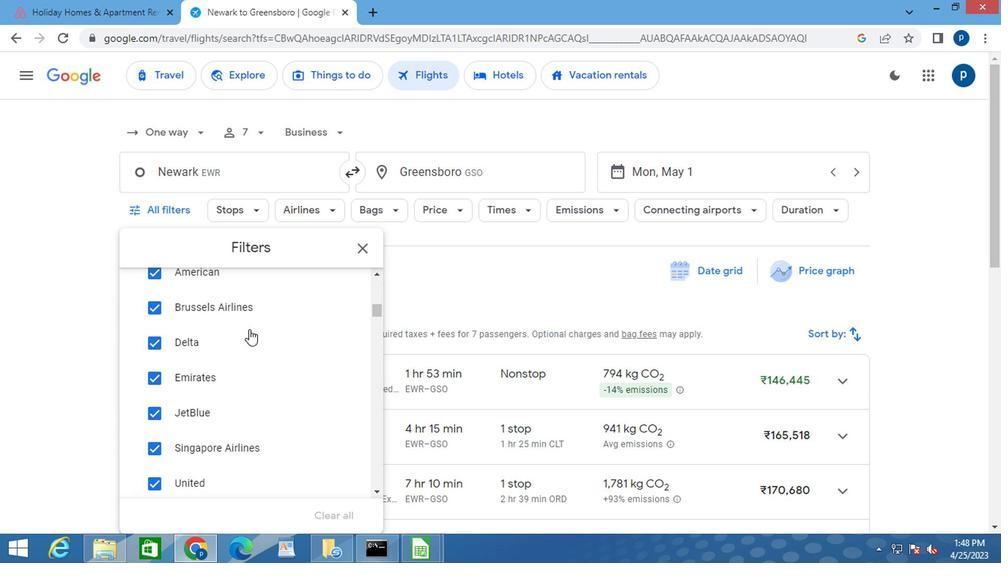 
Action: Mouse moved to (239, 349)
Screenshot: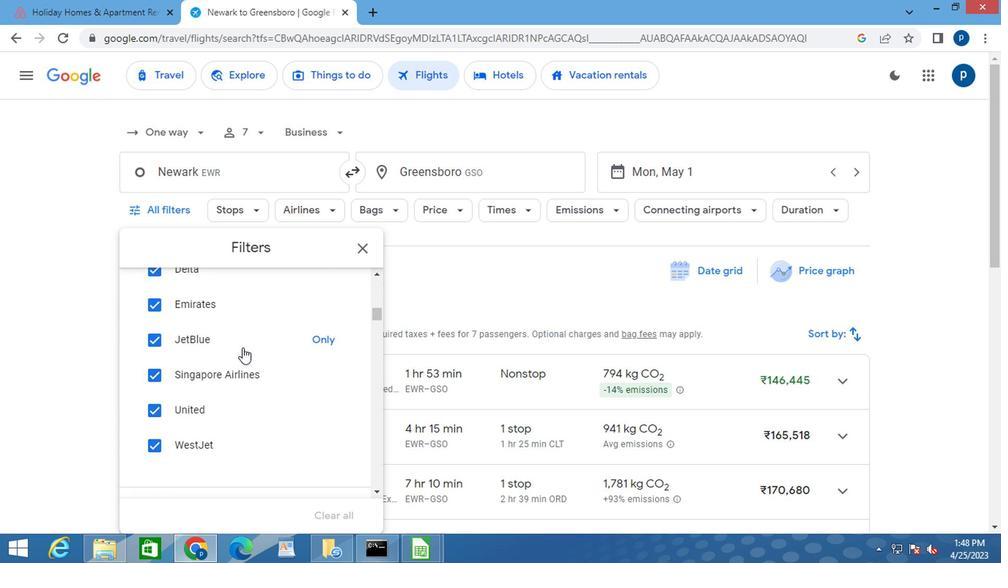 
Action: Mouse scrolled (239, 348) with delta (0, -1)
Screenshot: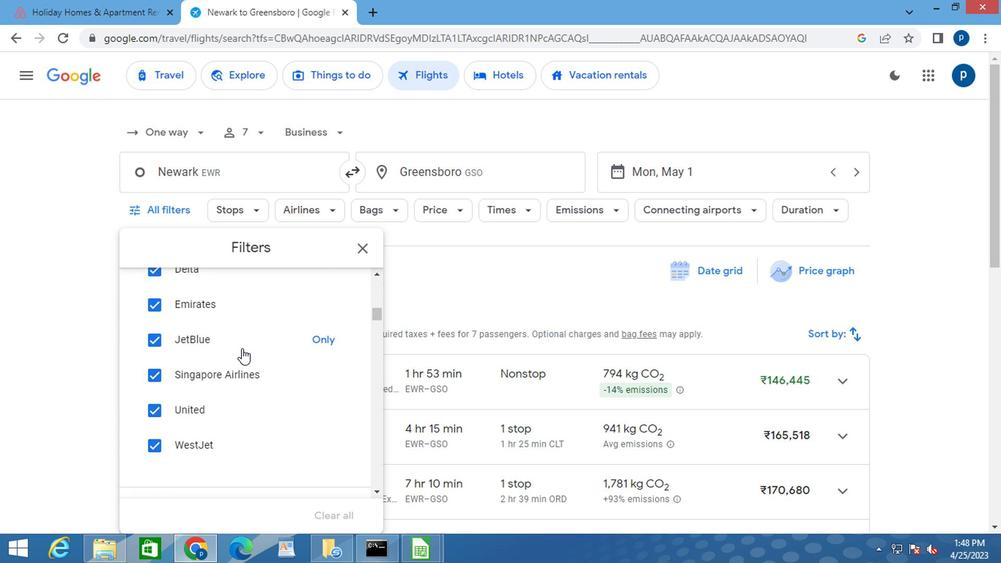 
Action: Mouse moved to (237, 338)
Screenshot: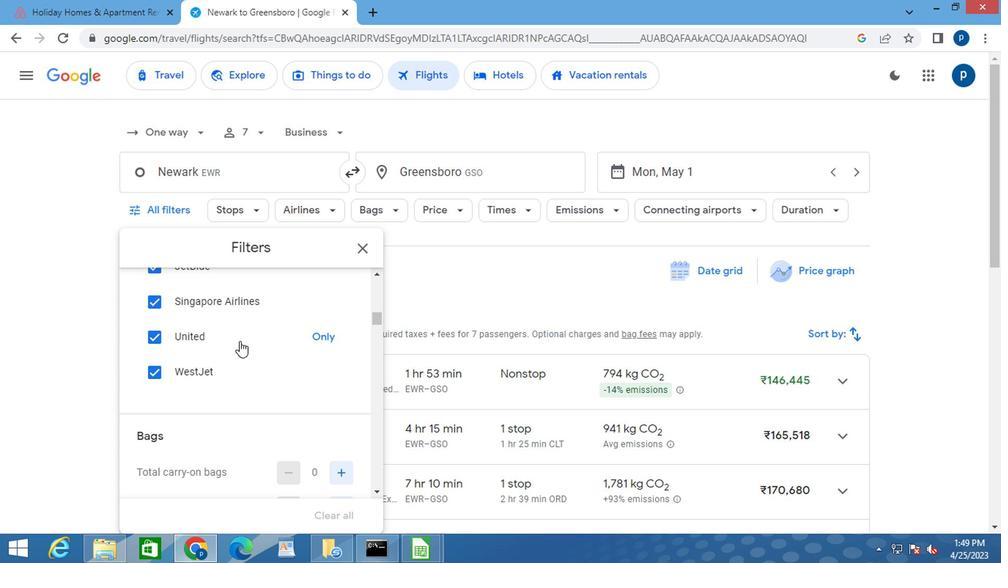 
Action: Mouse scrolled (237, 337) with delta (0, -1)
Screenshot: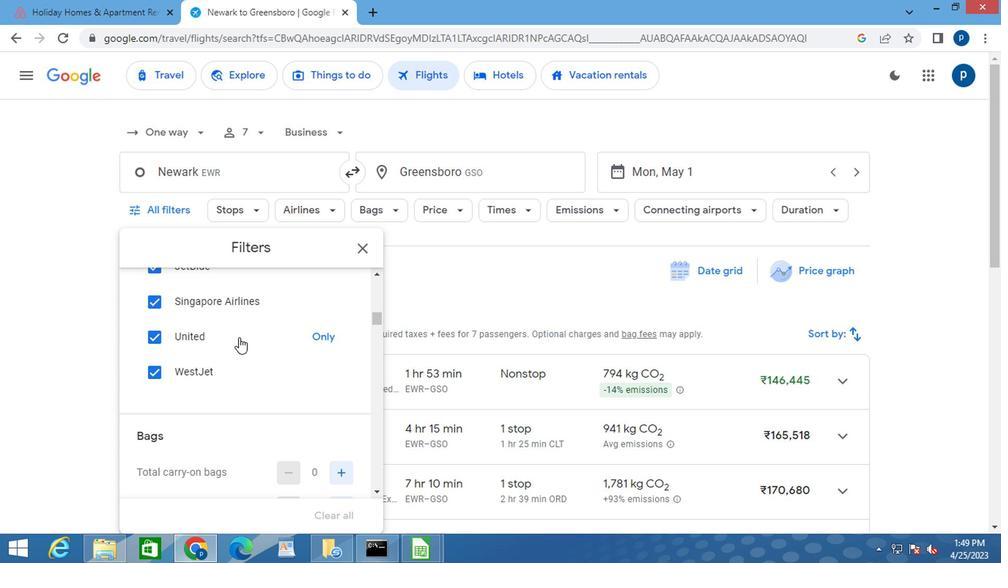 
Action: Mouse moved to (235, 331)
Screenshot: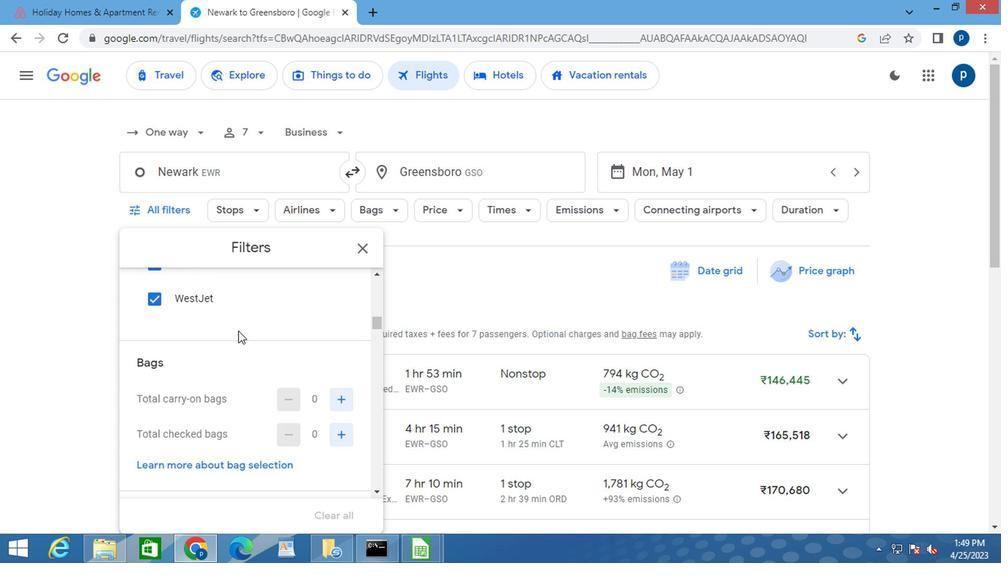
Action: Mouse scrolled (235, 330) with delta (0, -1)
Screenshot: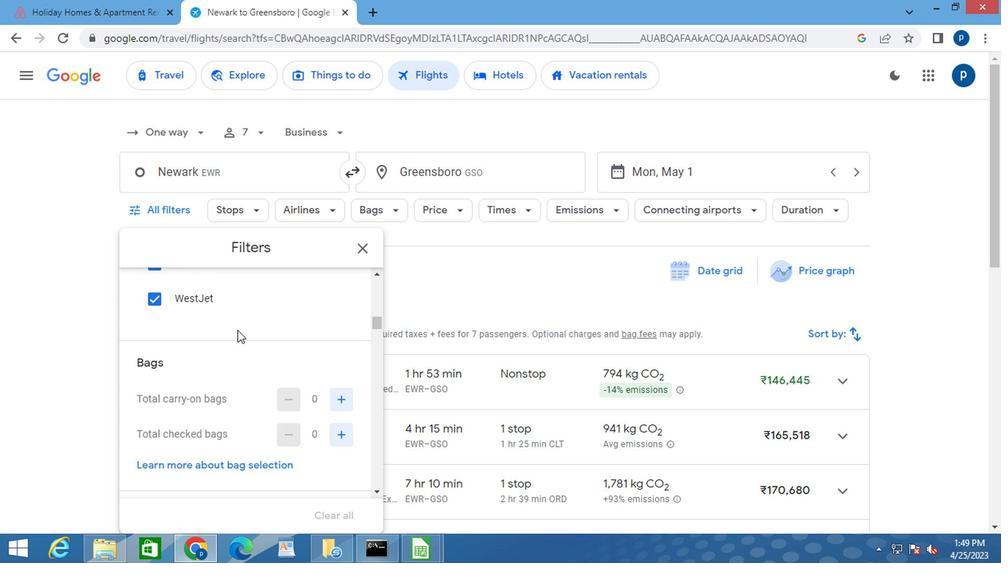 
Action: Mouse scrolled (235, 330) with delta (0, -1)
Screenshot: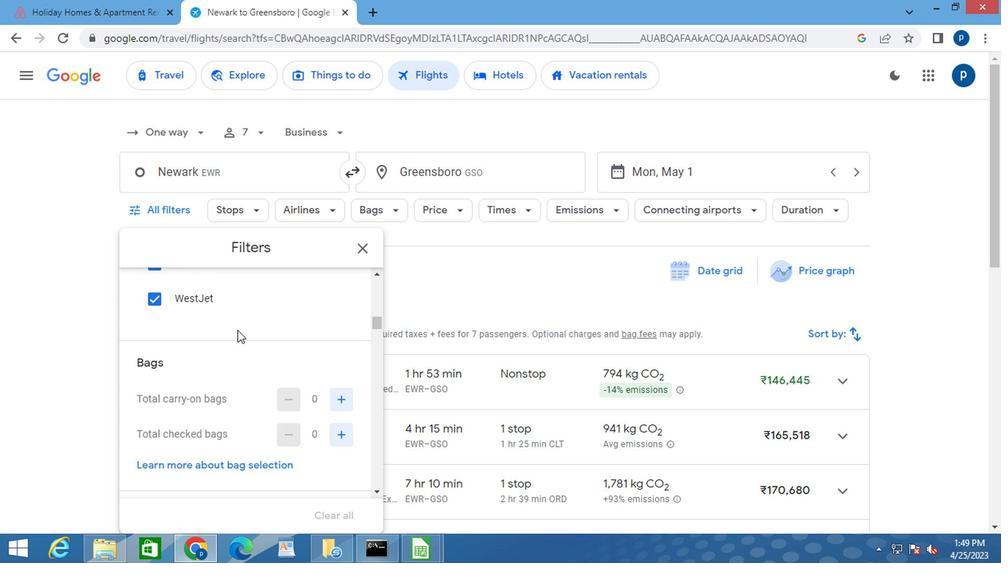 
Action: Mouse moved to (236, 332)
Screenshot: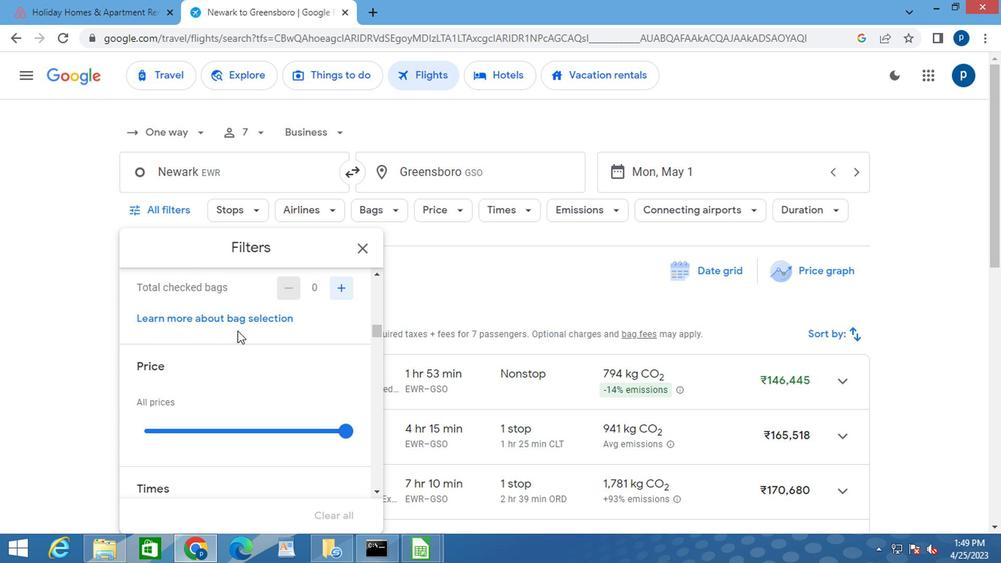 
Action: Mouse scrolled (236, 331) with delta (0, -1)
Screenshot: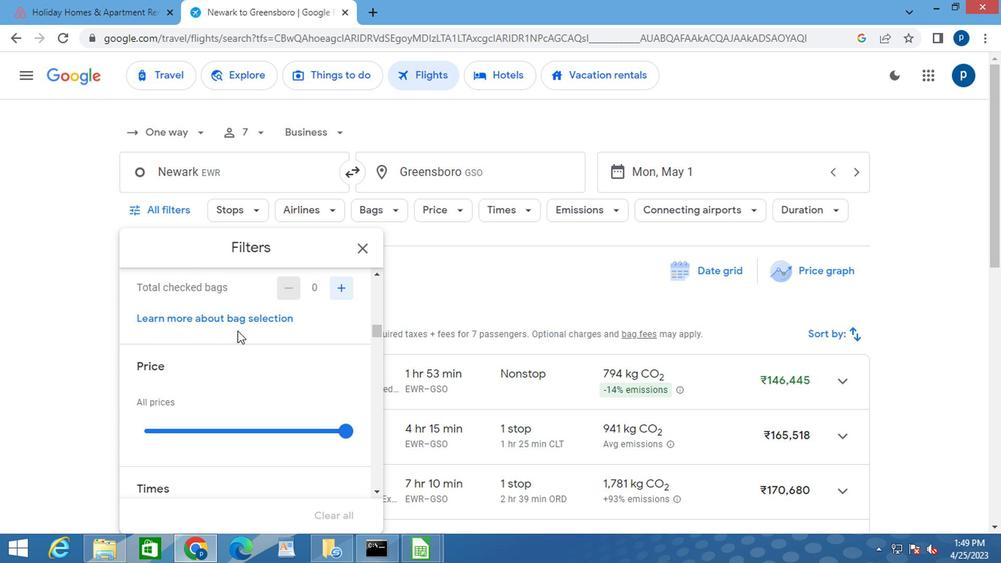 
Action: Mouse moved to (344, 357)
Screenshot: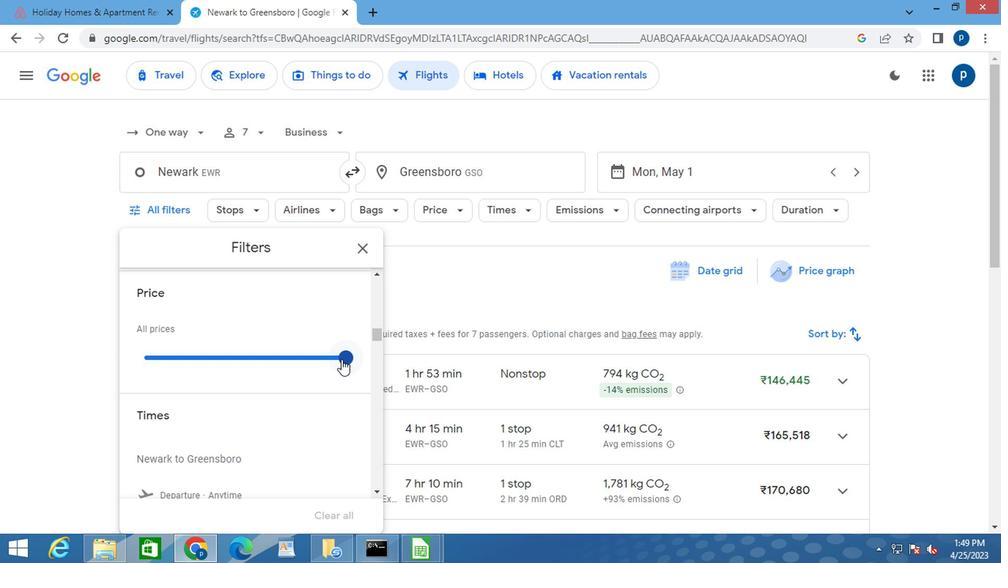 
Action: Mouse pressed left at (344, 357)
Screenshot: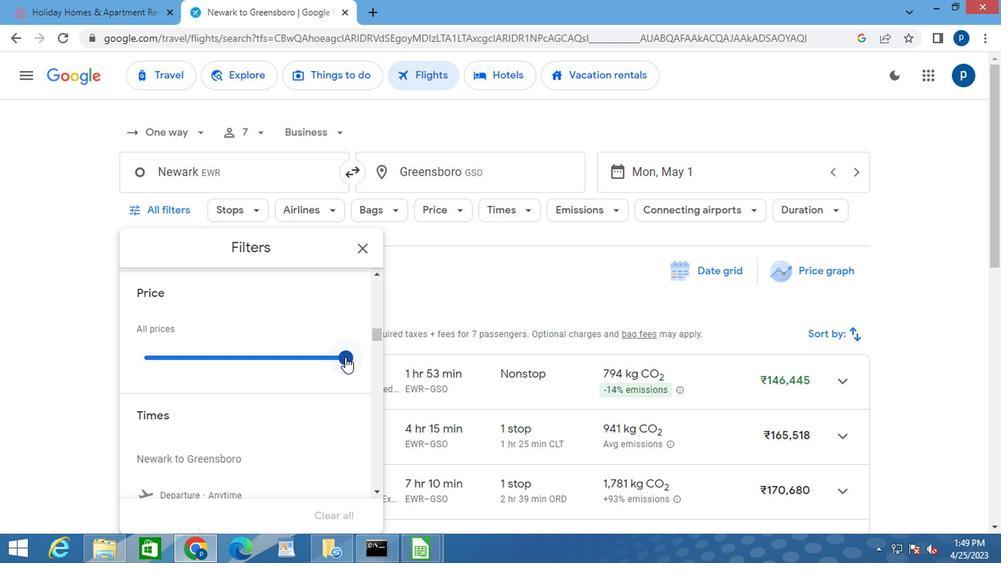 
Action: Mouse moved to (245, 384)
Screenshot: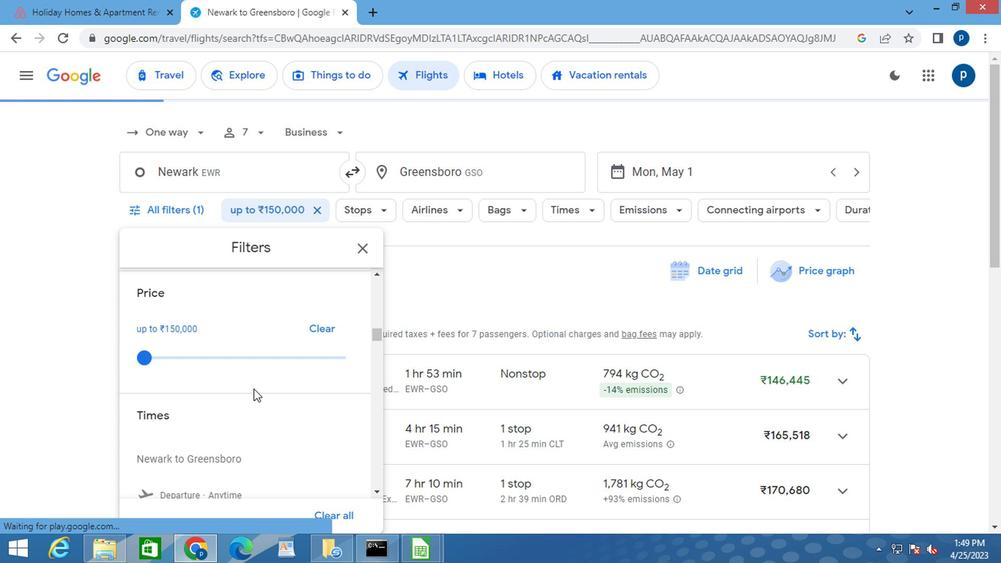 
Action: Mouse scrolled (245, 383) with delta (0, 0)
Screenshot: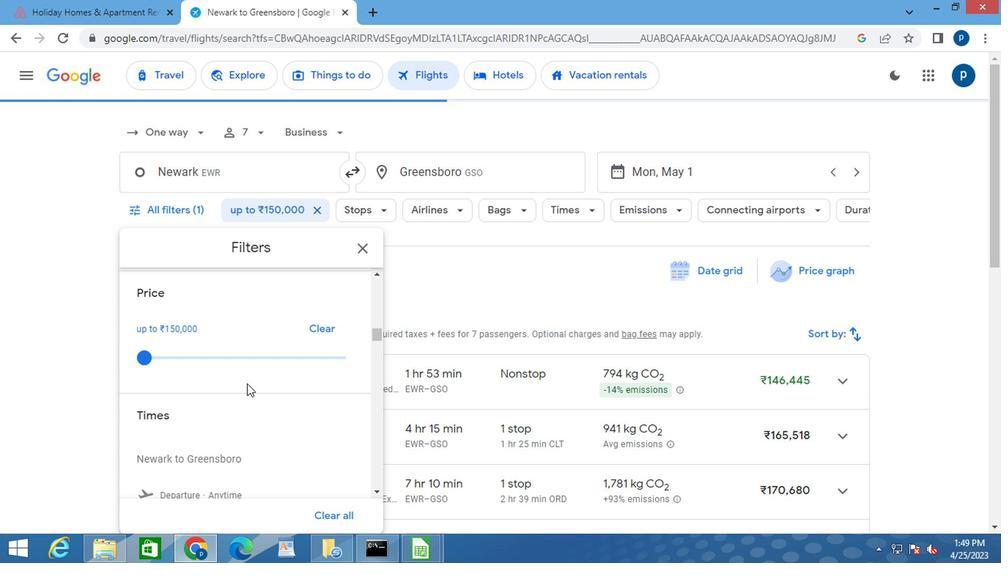 
Action: Mouse moved to (261, 387)
Screenshot: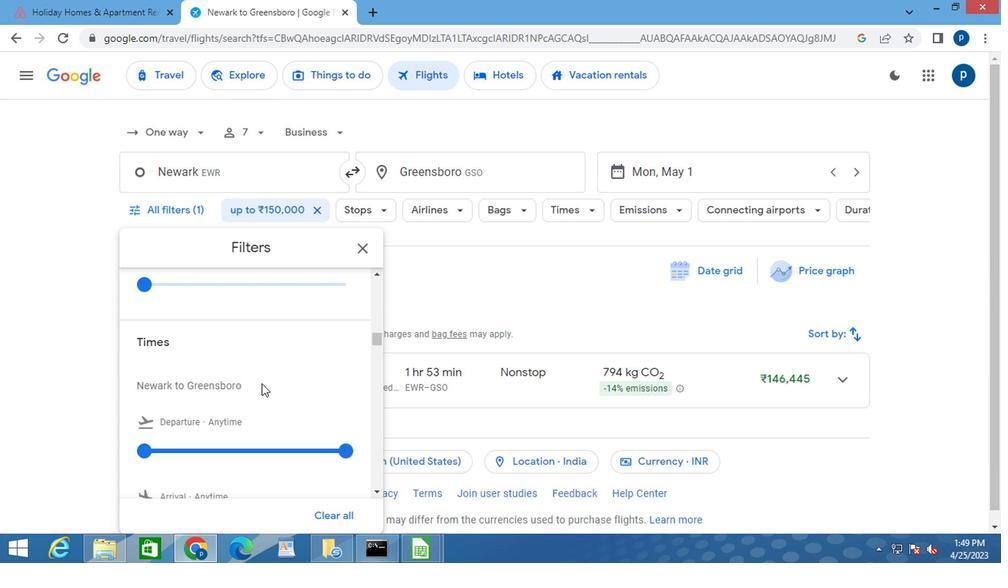 
Action: Mouse scrolled (261, 386) with delta (0, -1)
Screenshot: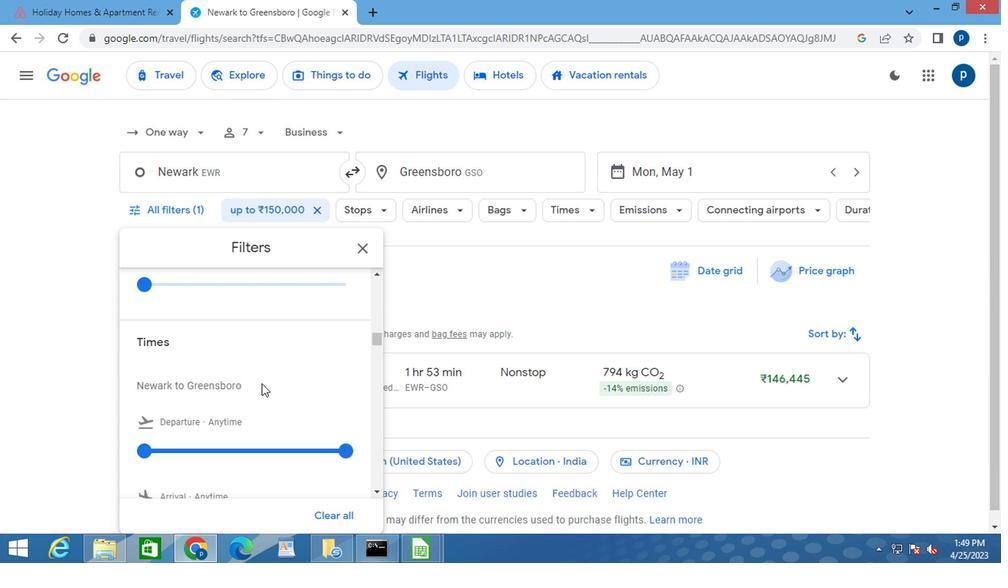 
Action: Mouse moved to (341, 378)
Screenshot: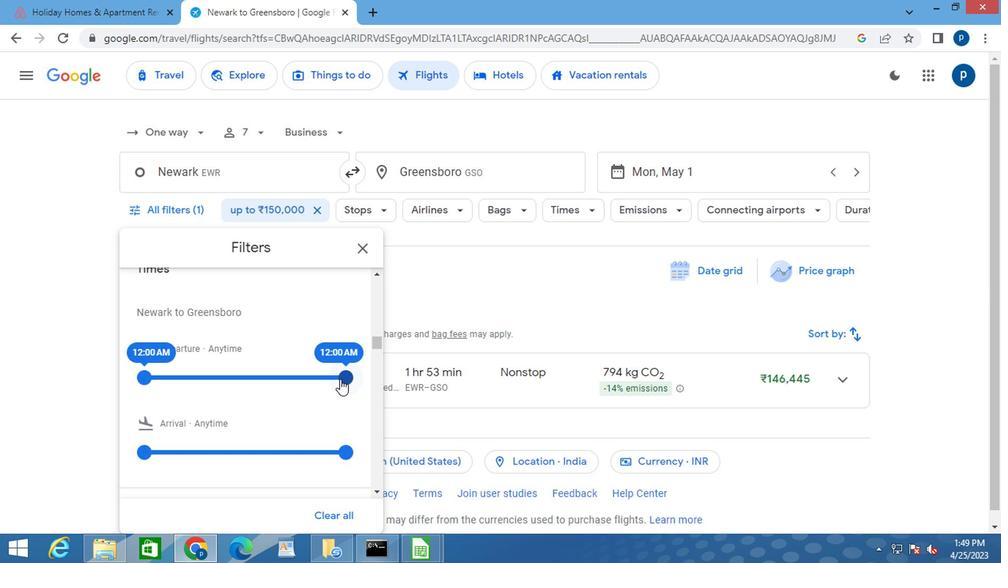 
Action: Mouse pressed left at (341, 378)
Screenshot: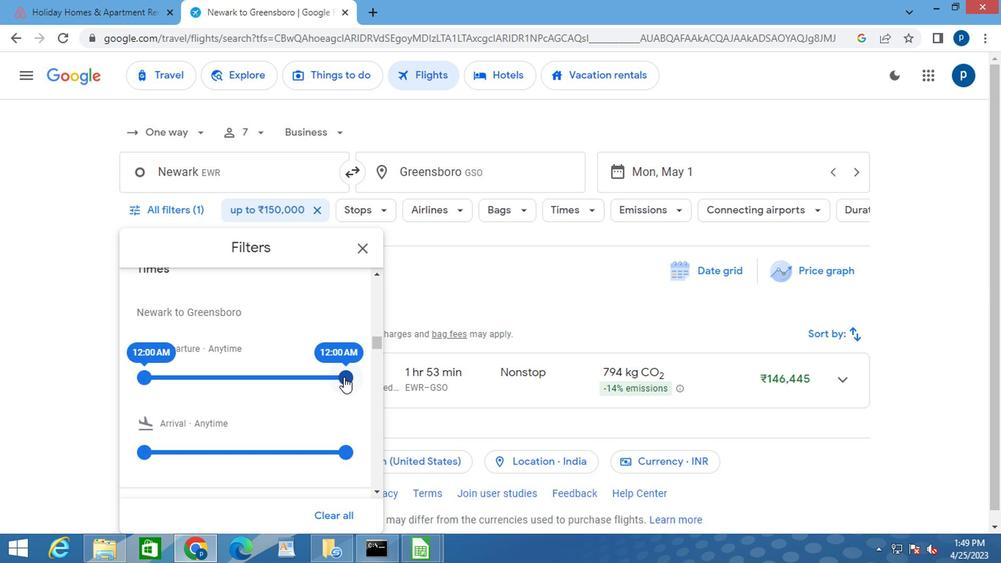 
Action: Mouse moved to (140, 380)
Screenshot: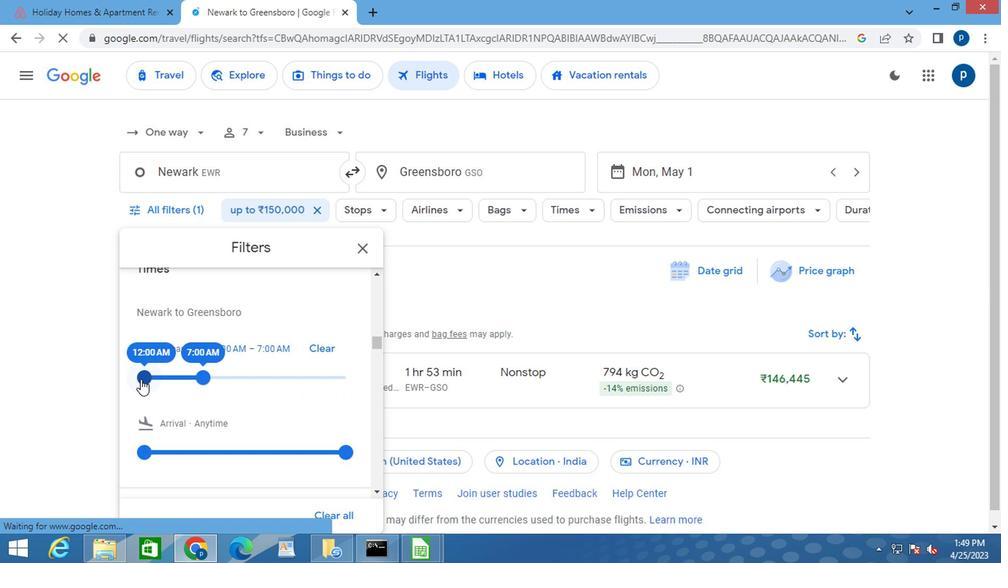 
Action: Mouse pressed left at (140, 380)
Screenshot: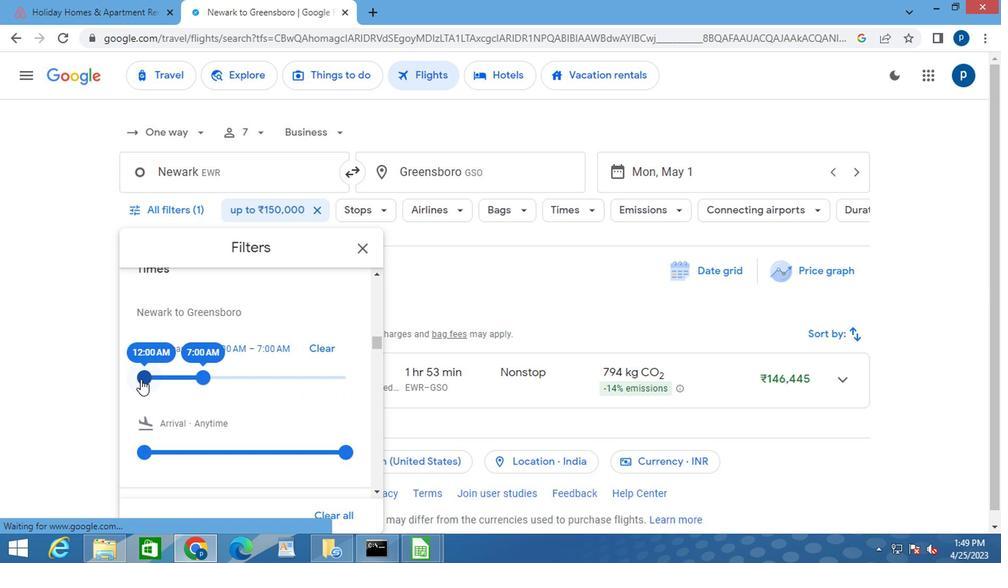 
Action: Mouse moved to (365, 247)
Screenshot: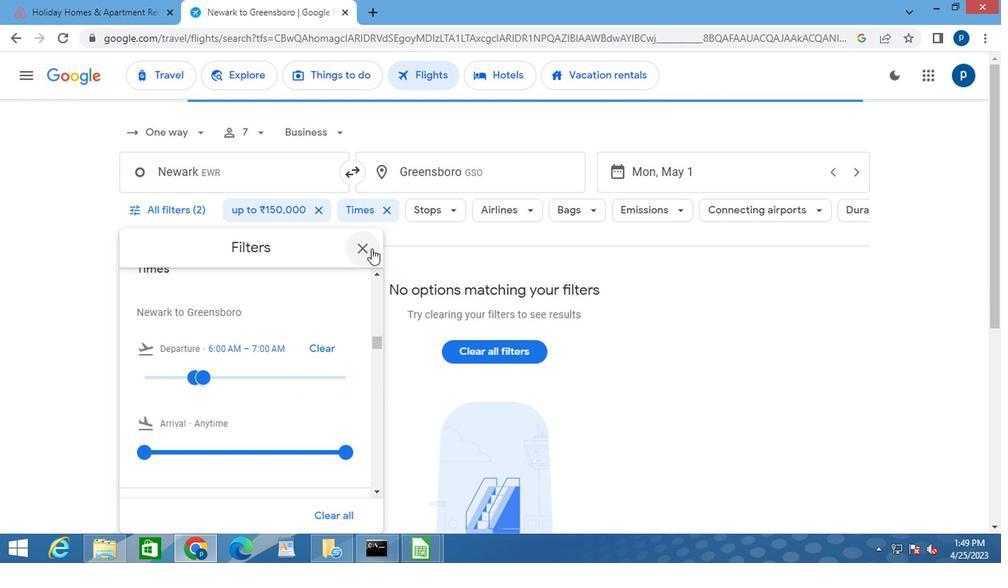 
Action: Mouse pressed left at (365, 247)
Screenshot: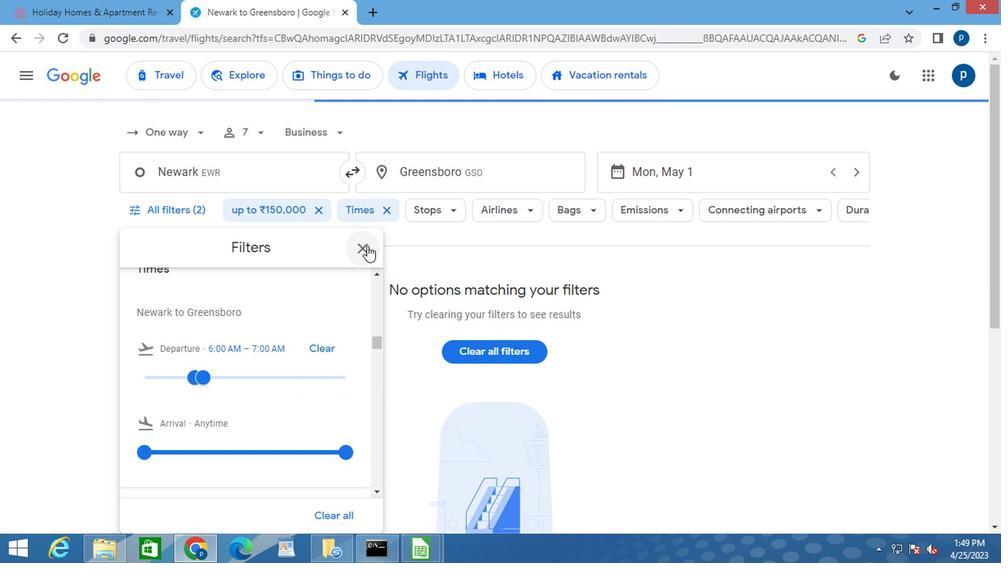 
